 Task: Forward email as attachment with the signature Jack Davis with the subject Thank you for your support from softage.8@softage.net to softage.3@softage.net and softage.4@softage.net with BCC to softage.5@softage.net with the message Please let me know if there are any concerns with the project budget management.
Action: Mouse moved to (392, 695)
Screenshot: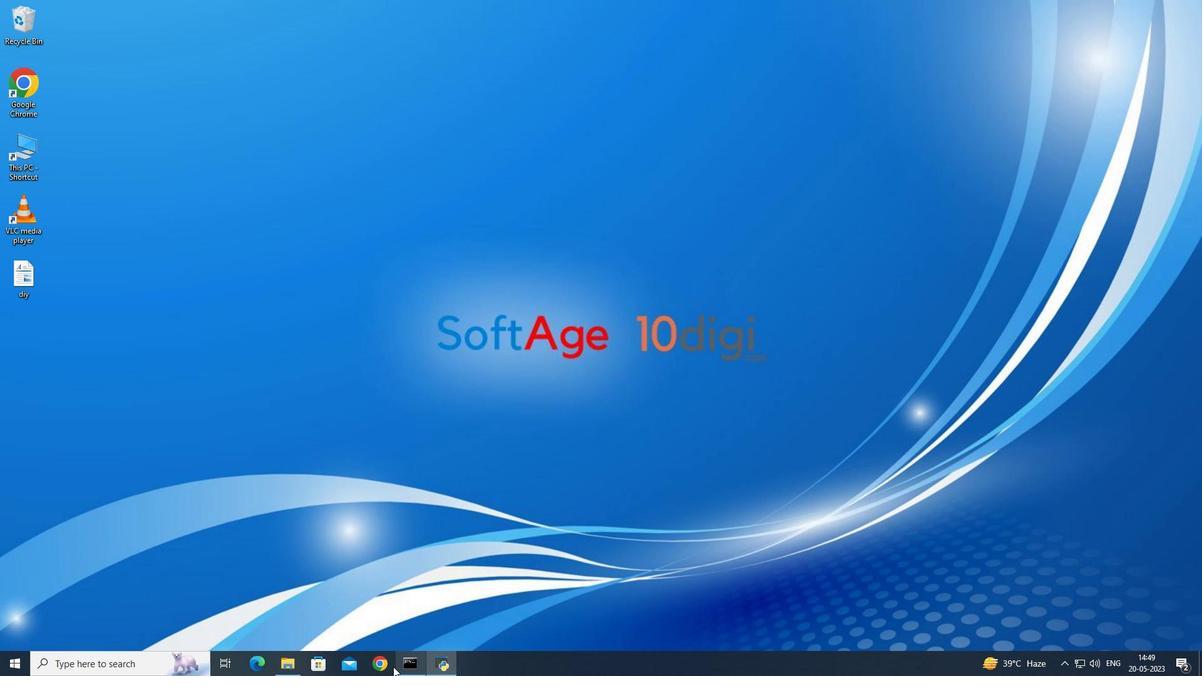 
Action: Mouse pressed left at (392, 695)
Screenshot: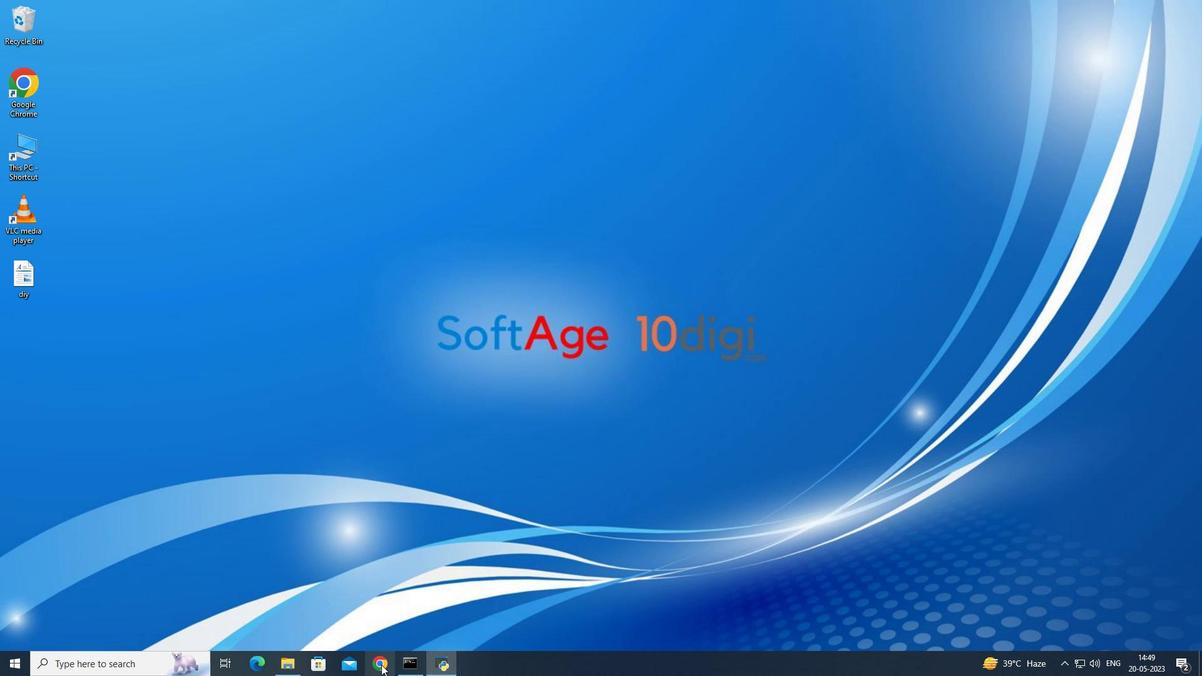 
Action: Mouse moved to (179, 40)
Screenshot: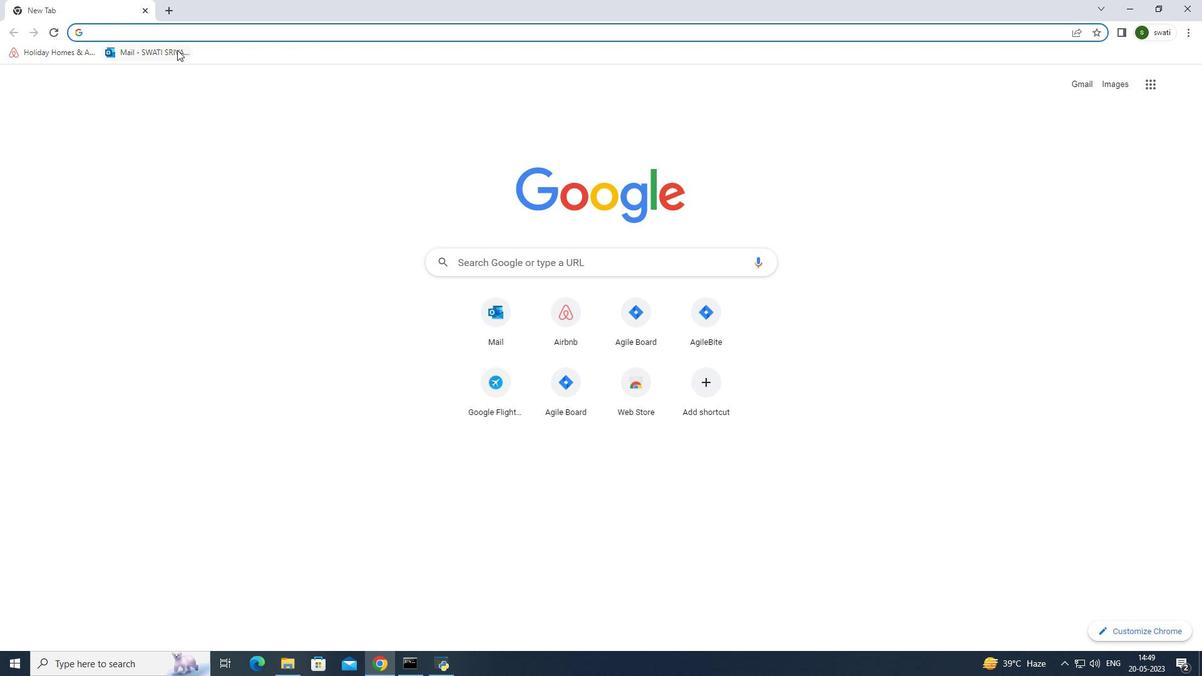 
Action: Mouse pressed left at (179, 40)
Screenshot: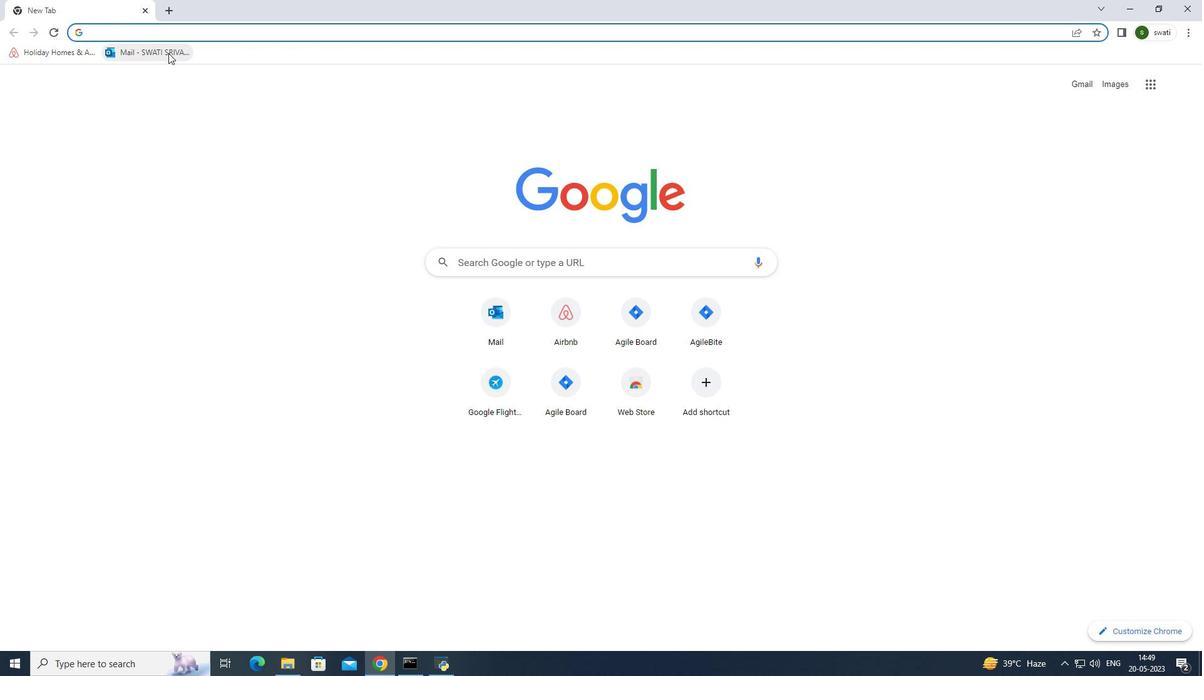
Action: Mouse moved to (263, 180)
Screenshot: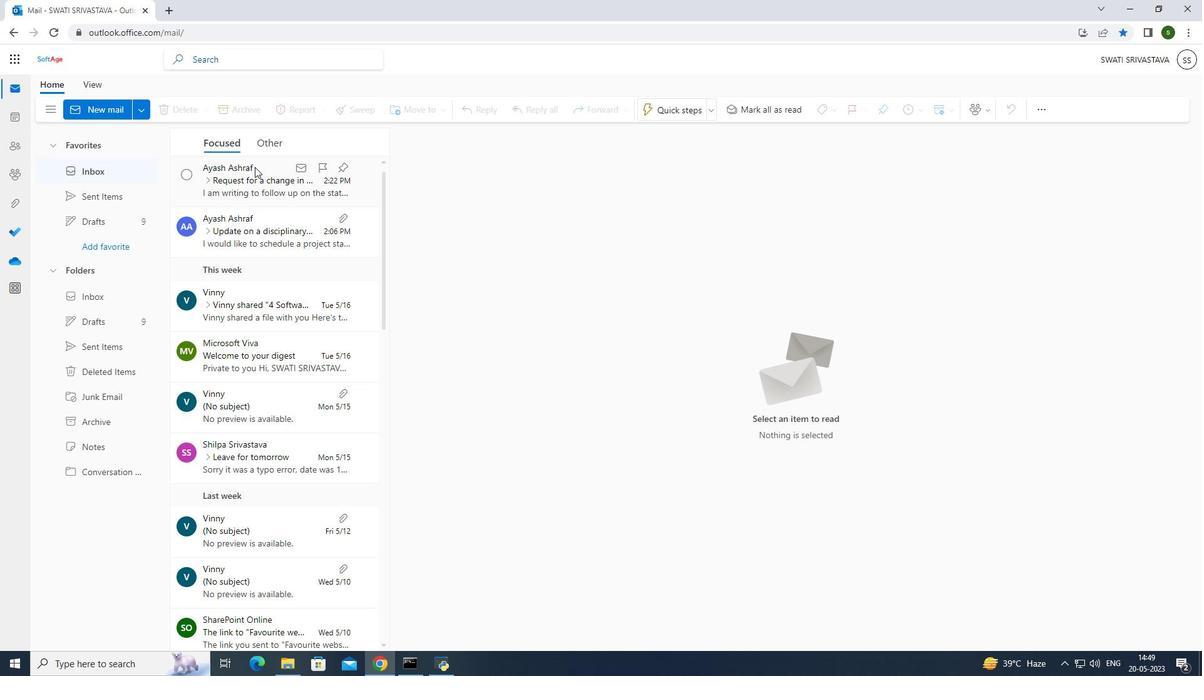 
Action: Mouse pressed left at (263, 180)
Screenshot: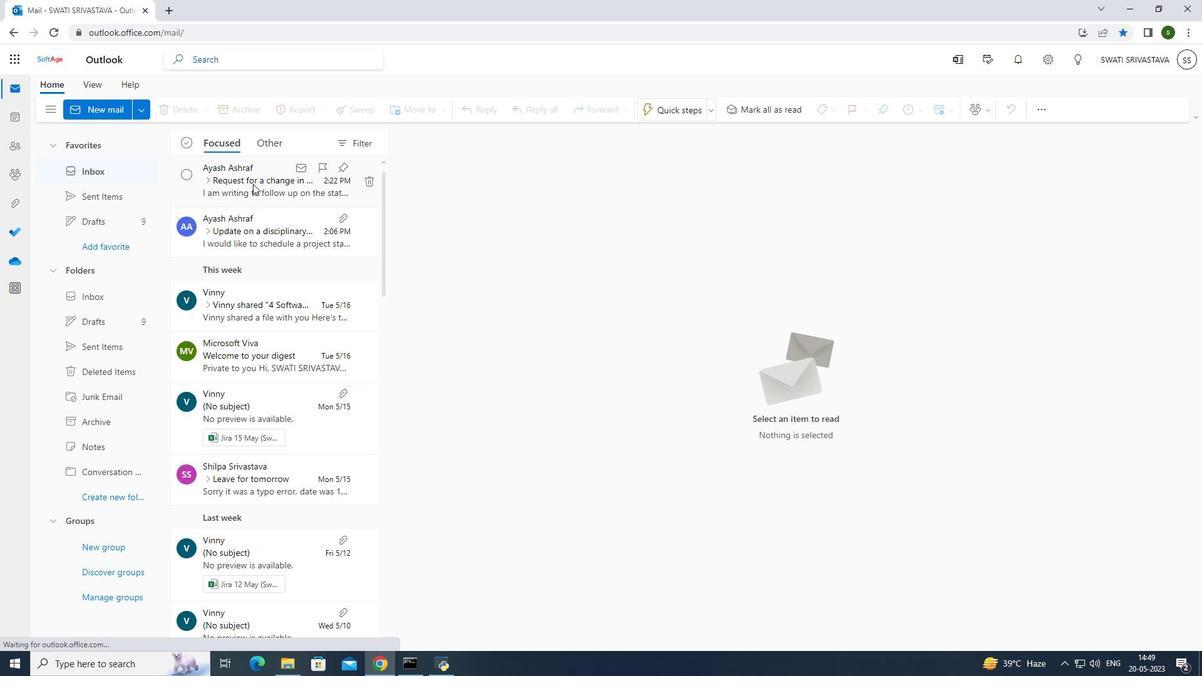 
Action: Mouse moved to (643, 98)
Screenshot: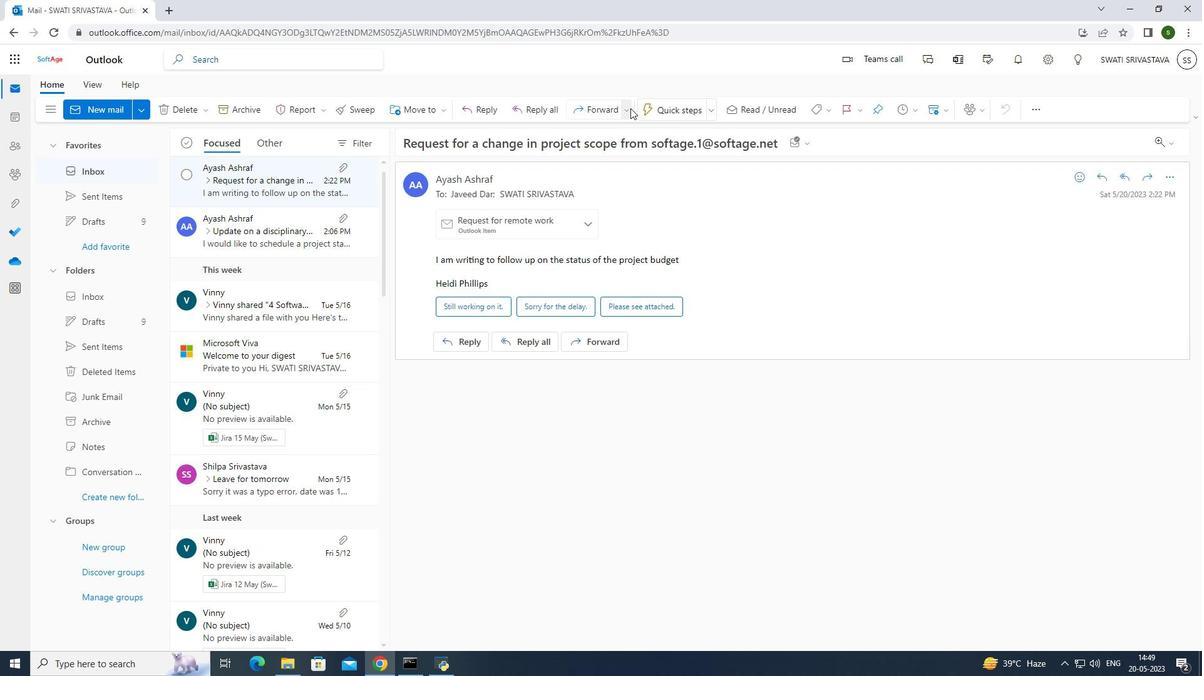 
Action: Mouse pressed left at (643, 98)
Screenshot: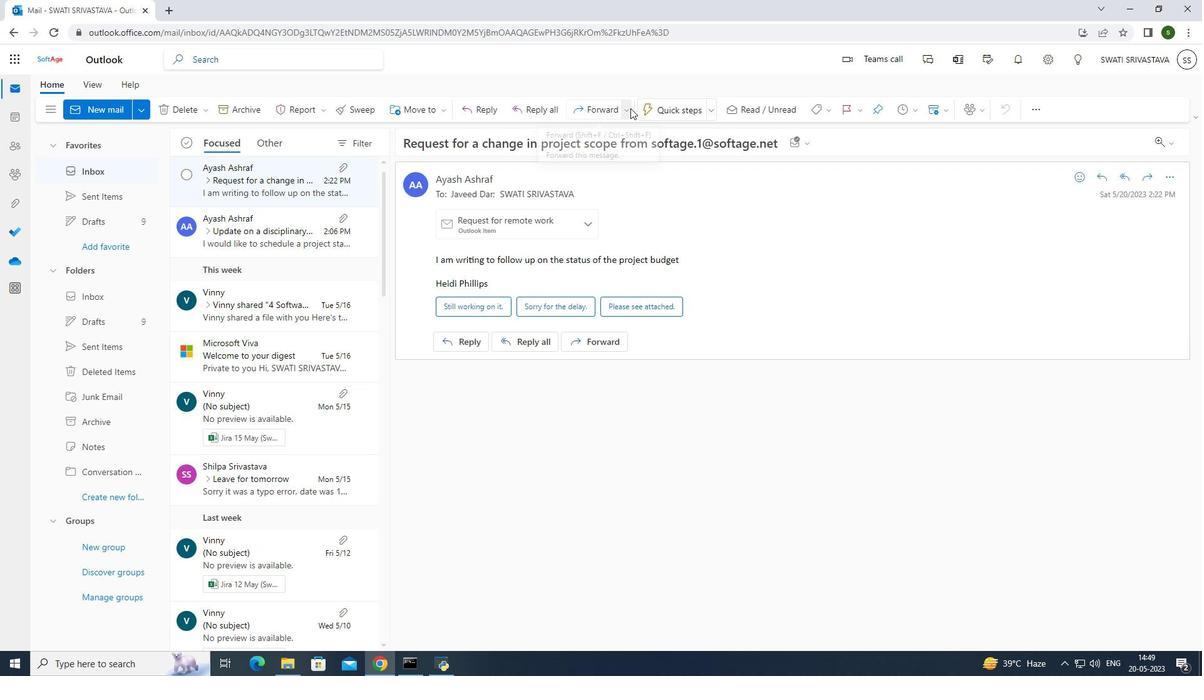 
Action: Mouse moved to (630, 151)
Screenshot: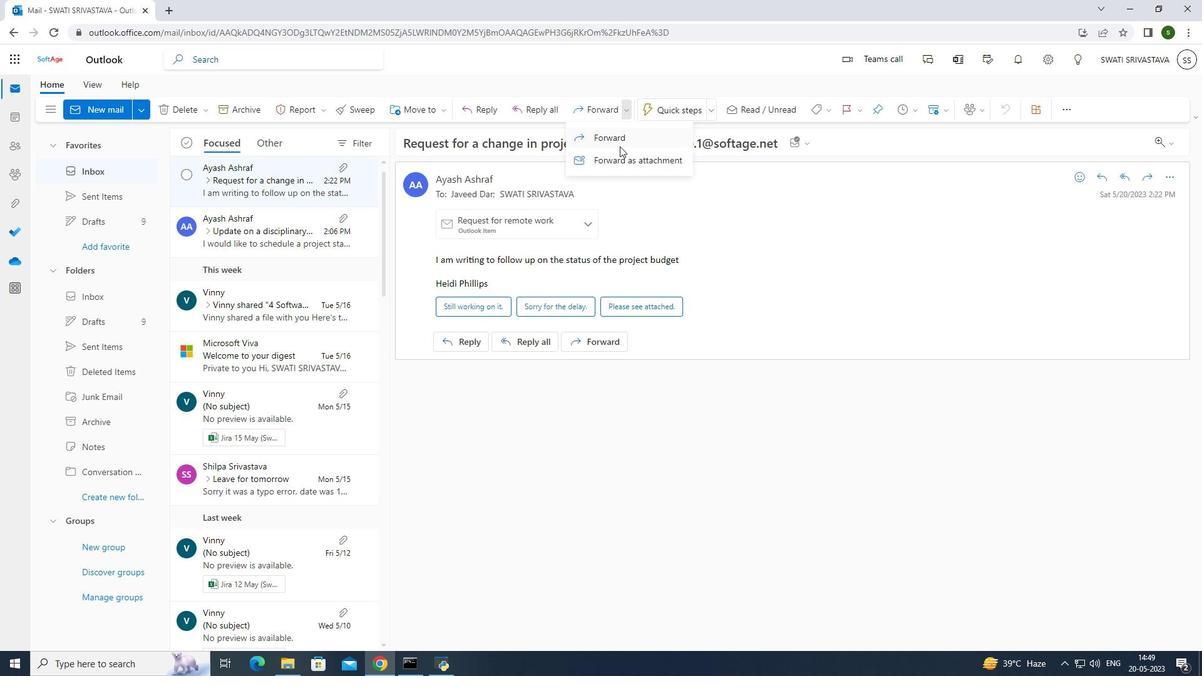 
Action: Mouse pressed left at (630, 151)
Screenshot: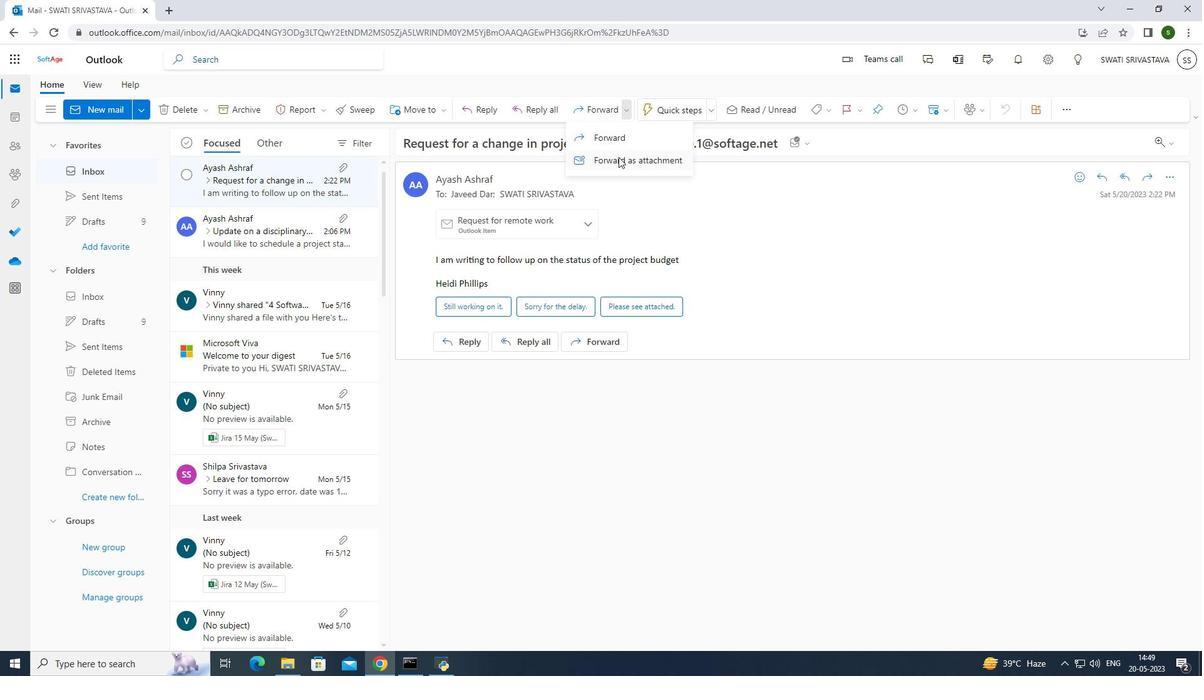 
Action: Mouse moved to (465, 346)
Screenshot: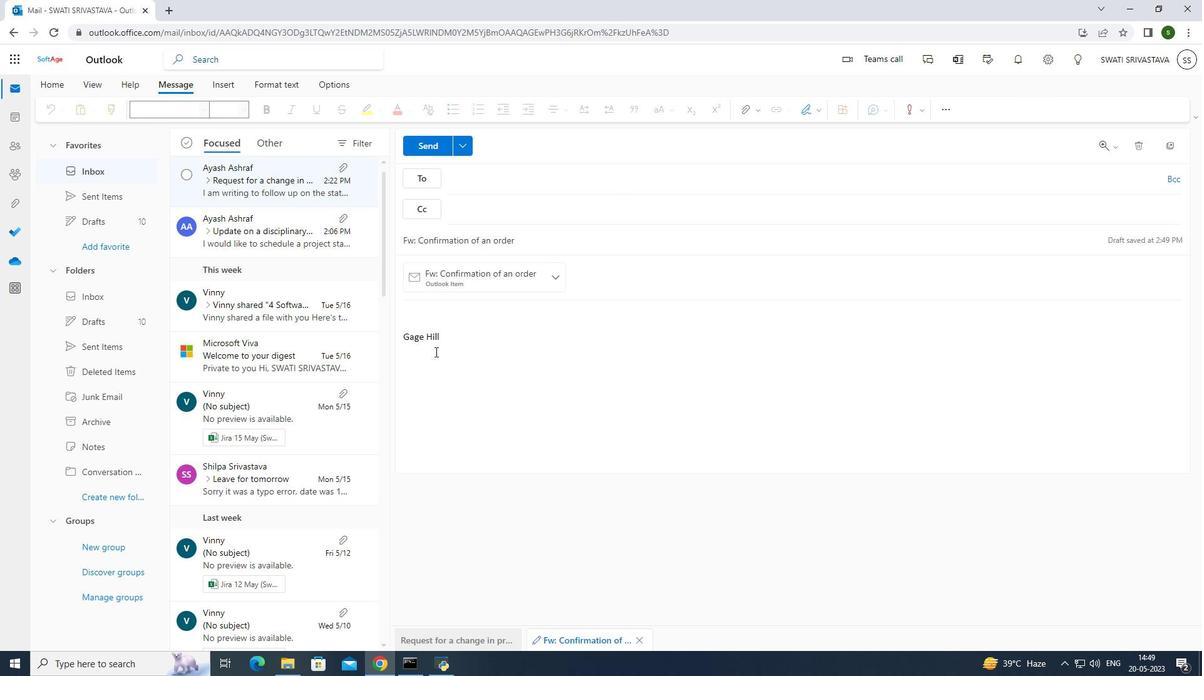 
Action: Mouse pressed left at (465, 346)
Screenshot: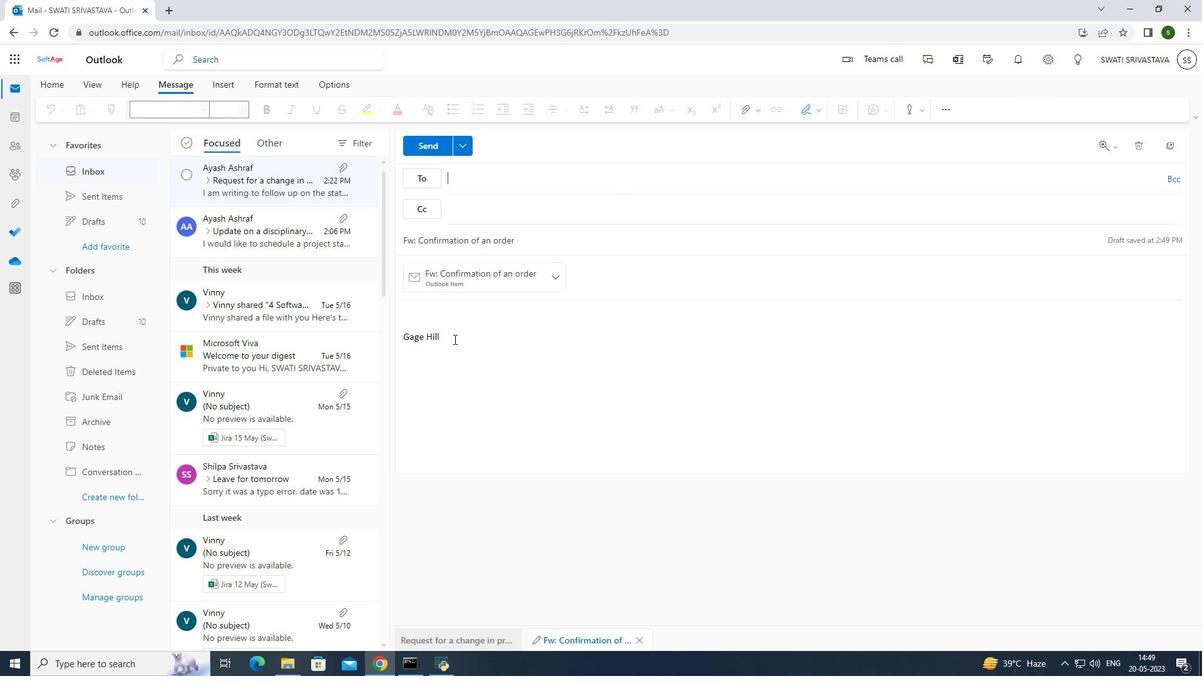 
Action: Mouse moved to (408, 337)
Screenshot: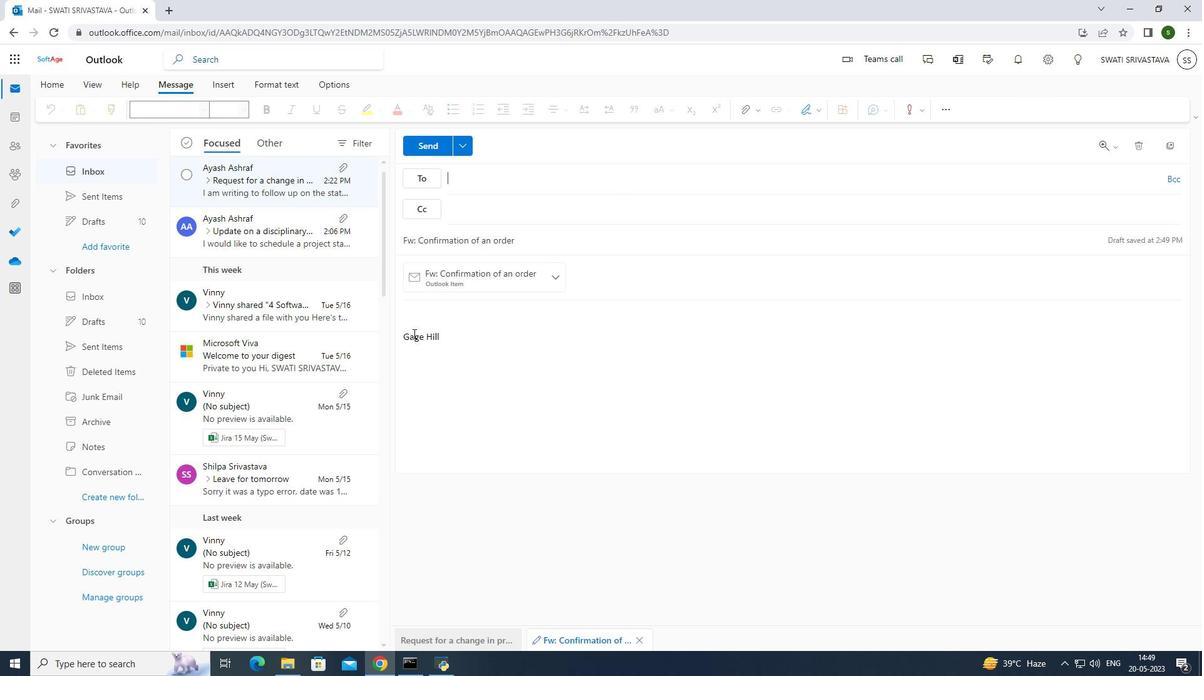 
Action: Key pressed <Key.delete>
Screenshot: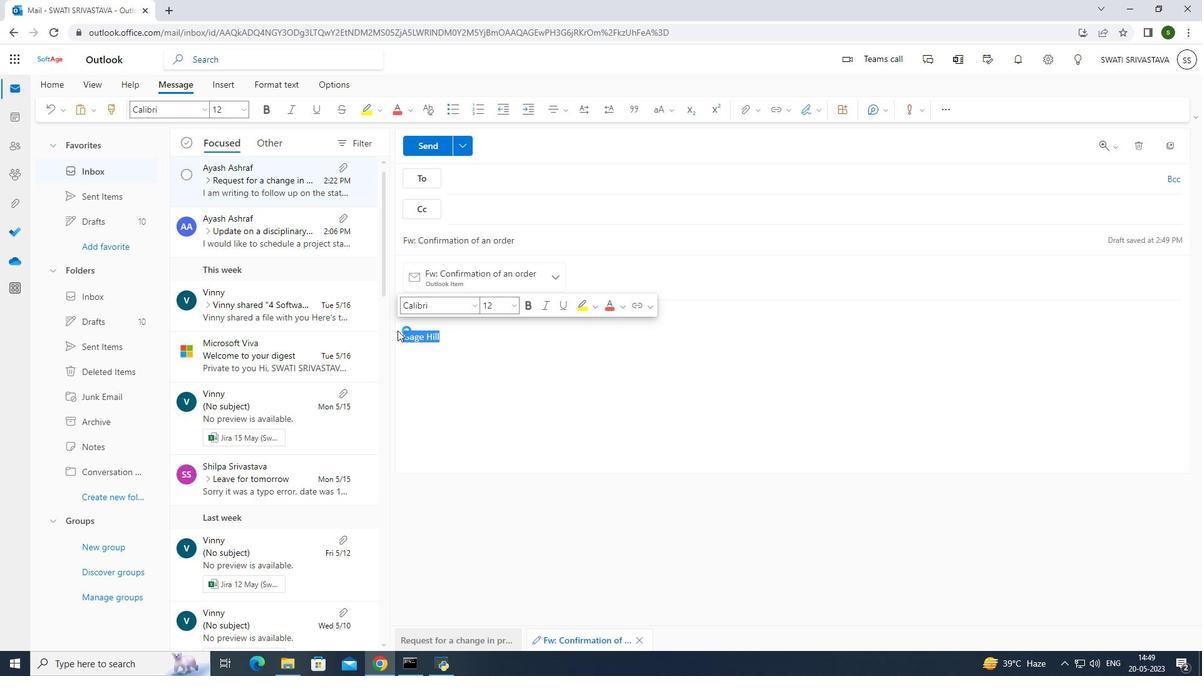 
Action: Mouse moved to (820, 96)
Screenshot: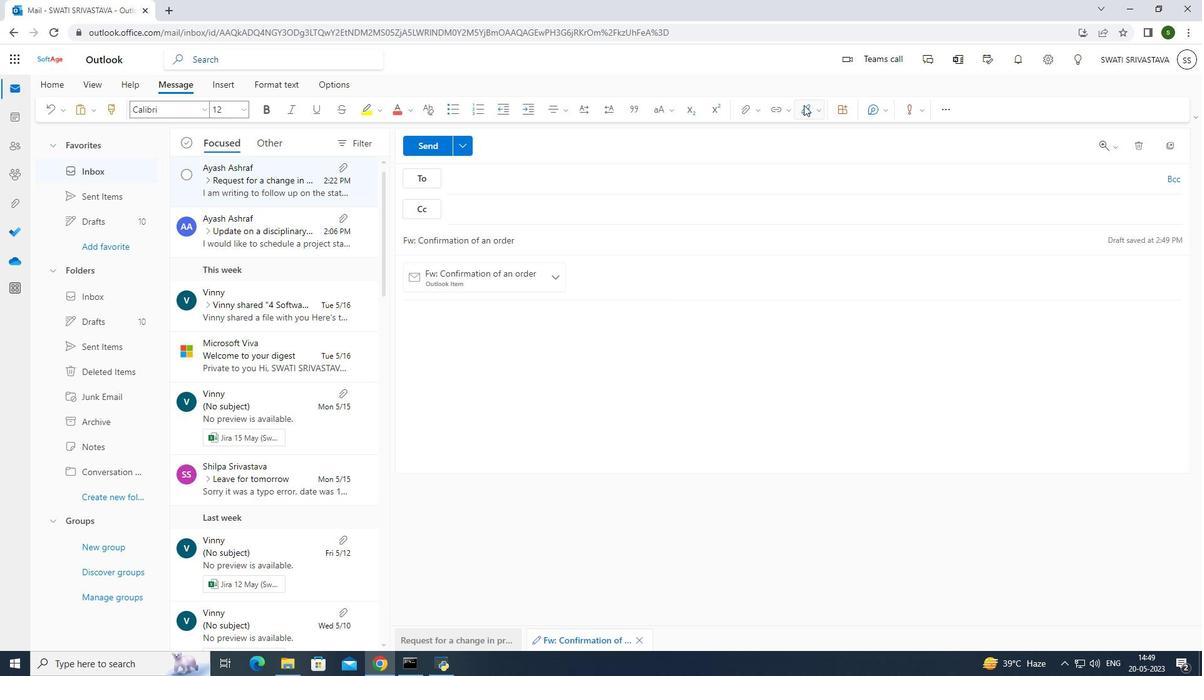 
Action: Mouse pressed left at (820, 96)
Screenshot: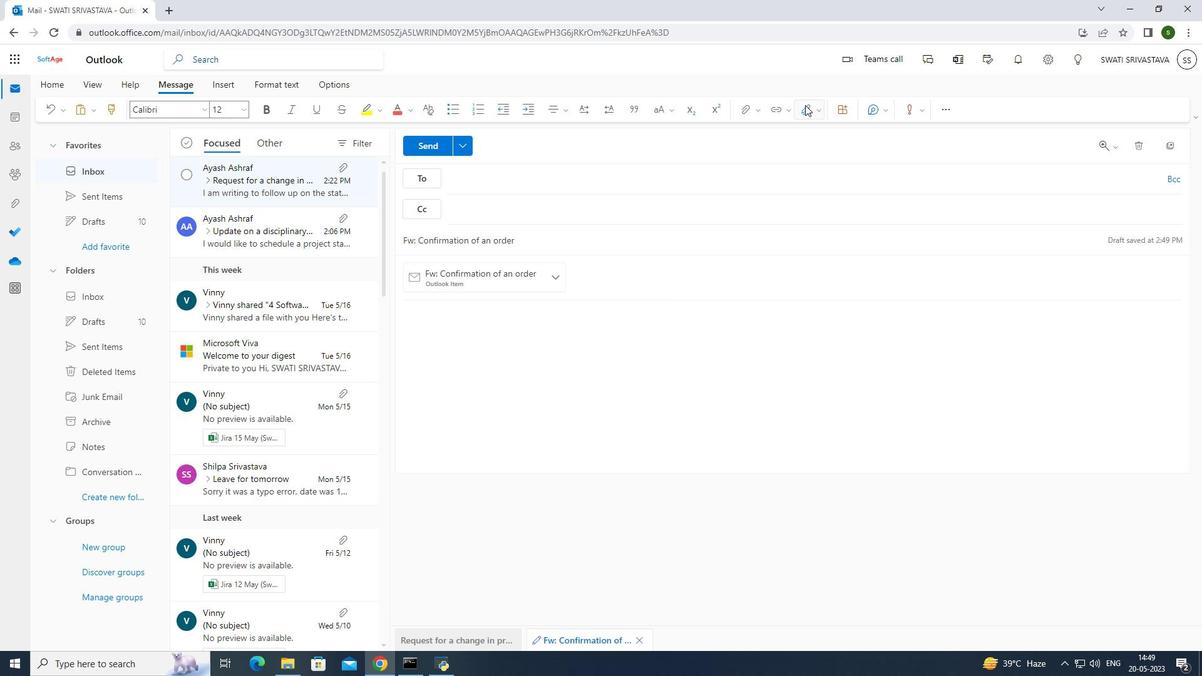 
Action: Mouse moved to (814, 211)
Screenshot: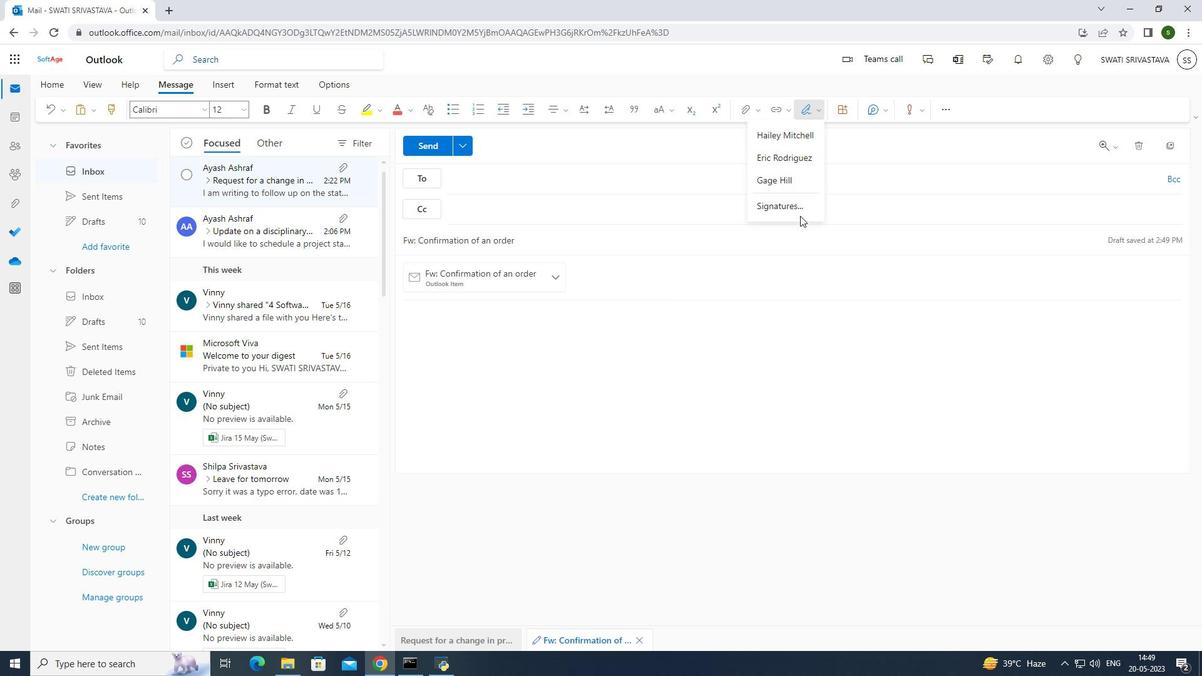 
Action: Mouse pressed left at (814, 211)
Screenshot: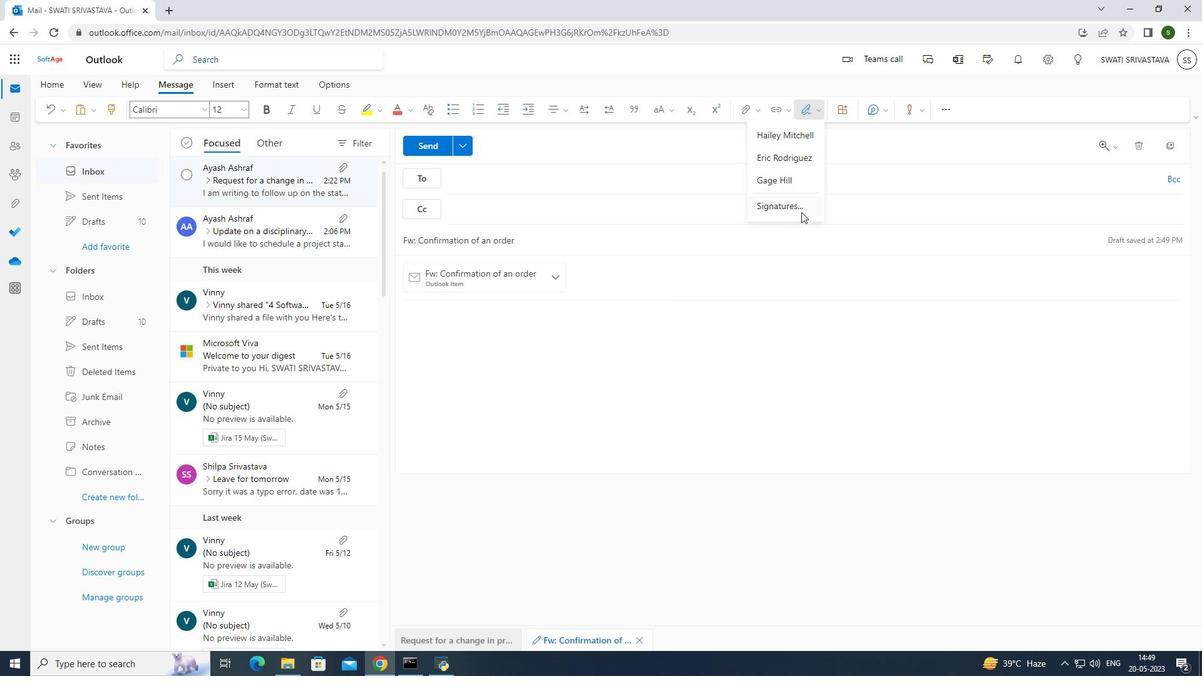 
Action: Mouse moved to (822, 206)
Screenshot: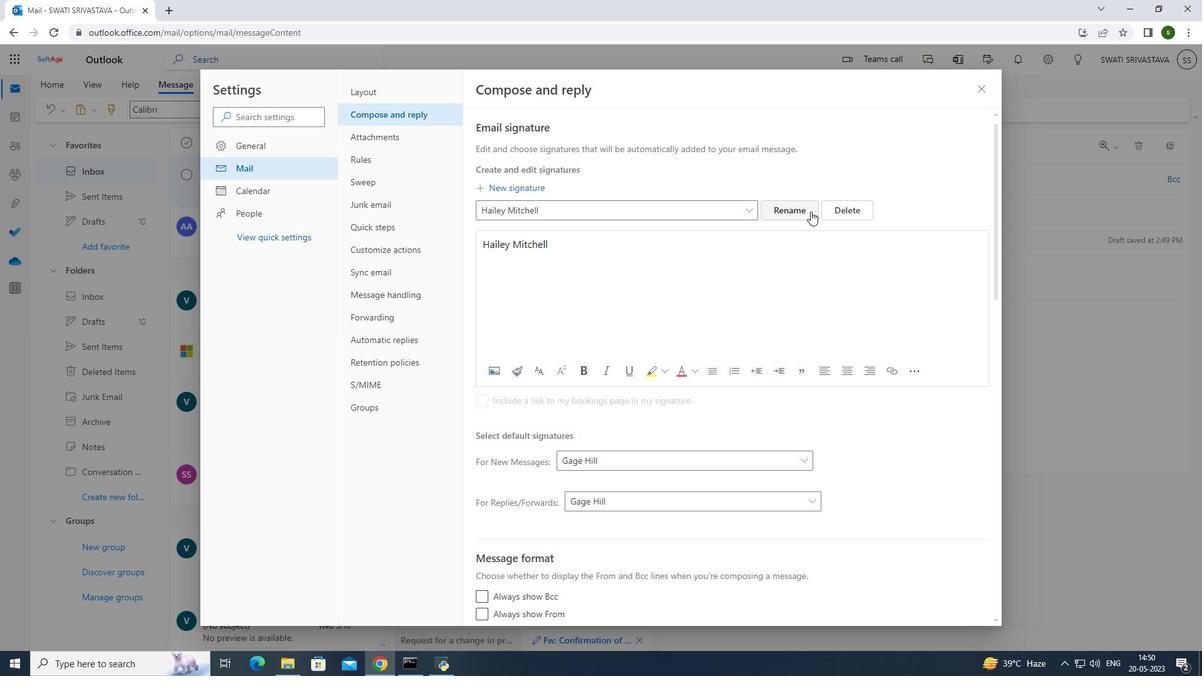 
Action: Mouse pressed left at (822, 206)
Screenshot: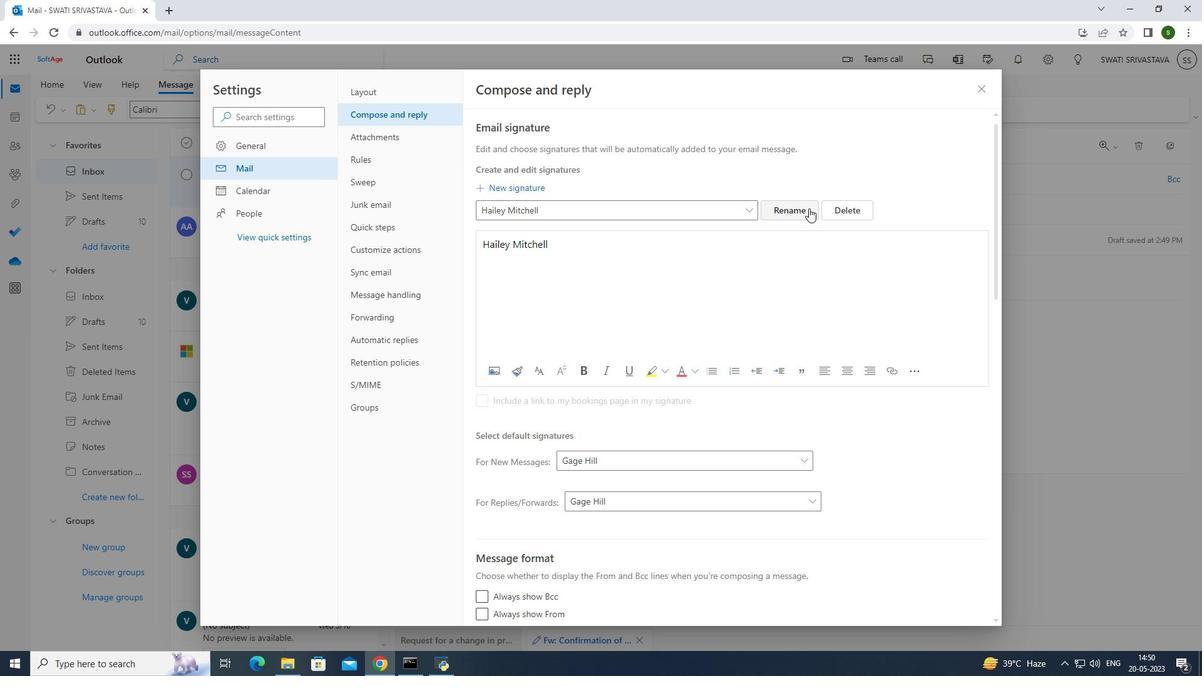 
Action: Mouse moved to (557, 206)
Screenshot: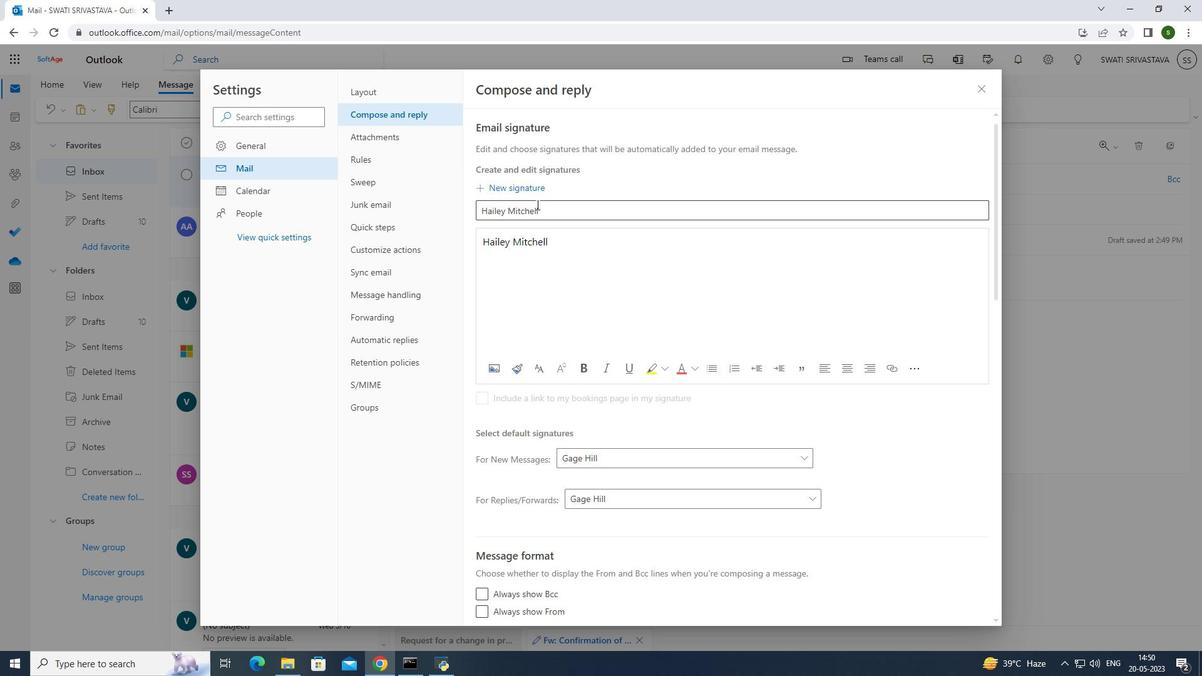 
Action: Mouse pressed left at (557, 206)
Screenshot: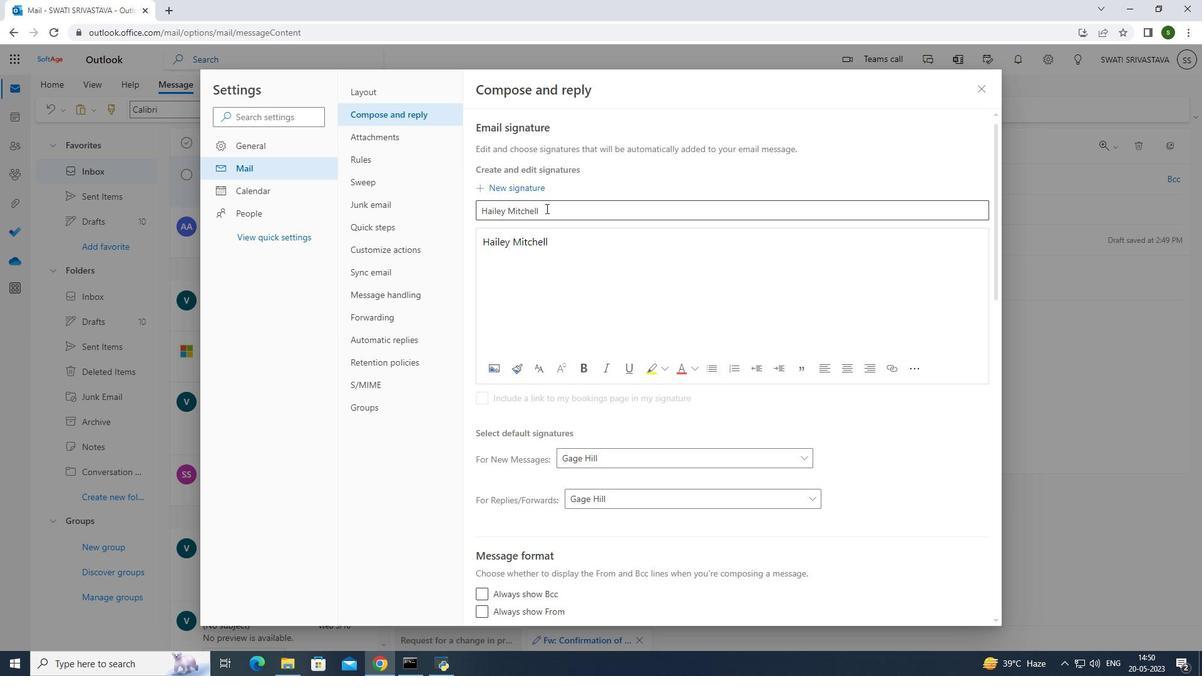 
Action: Mouse moved to (485, 207)
Screenshot: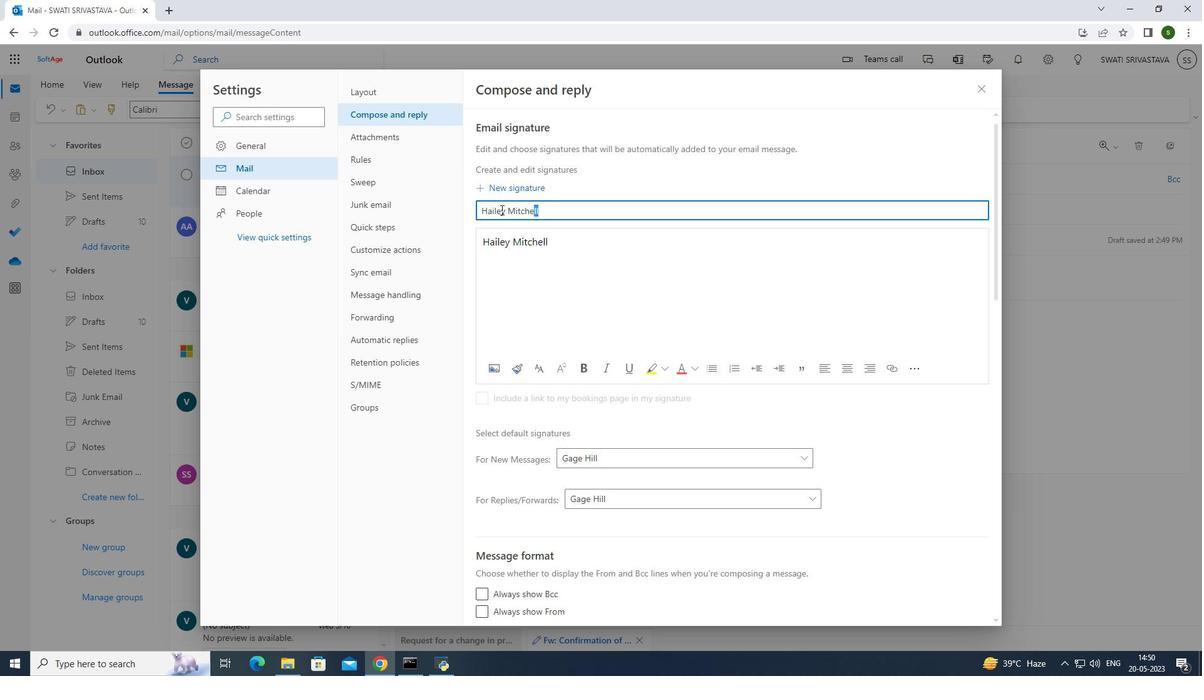 
Action: Key pressed <Key.caps_lock>J<Key.caps_lock>ack<Key.space><Key.caps_lock>D<Key.caps_lock>avis
Screenshot: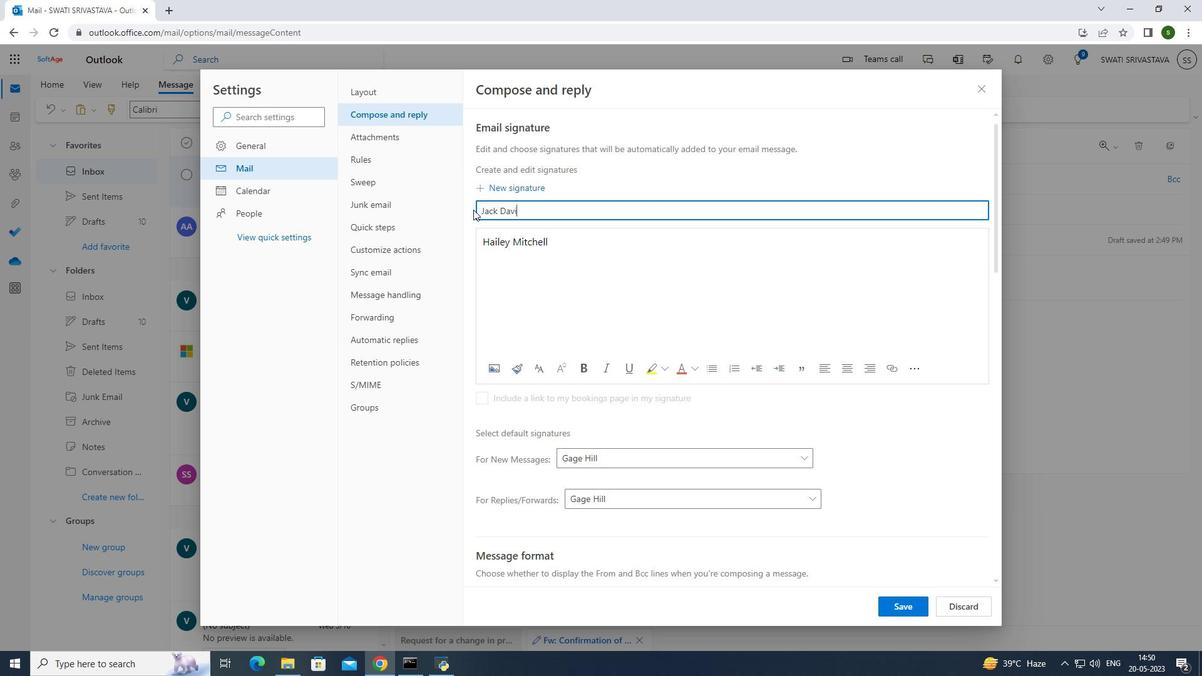 
Action: Mouse moved to (568, 236)
Screenshot: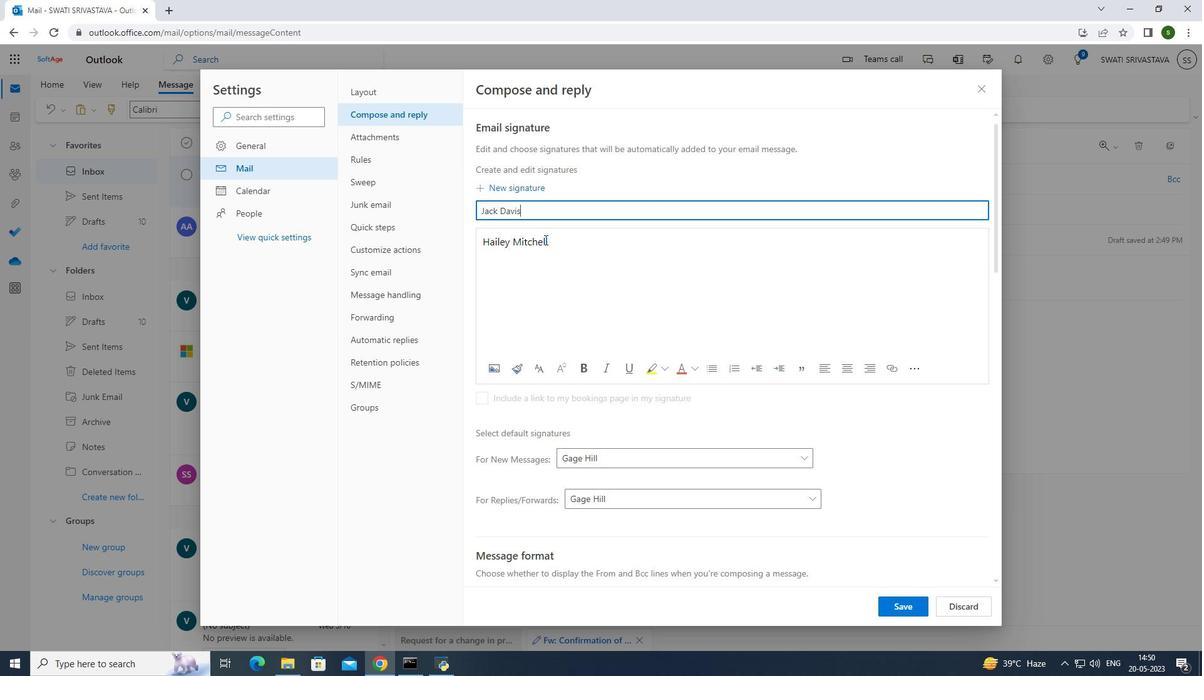 
Action: Mouse pressed left at (568, 236)
Screenshot: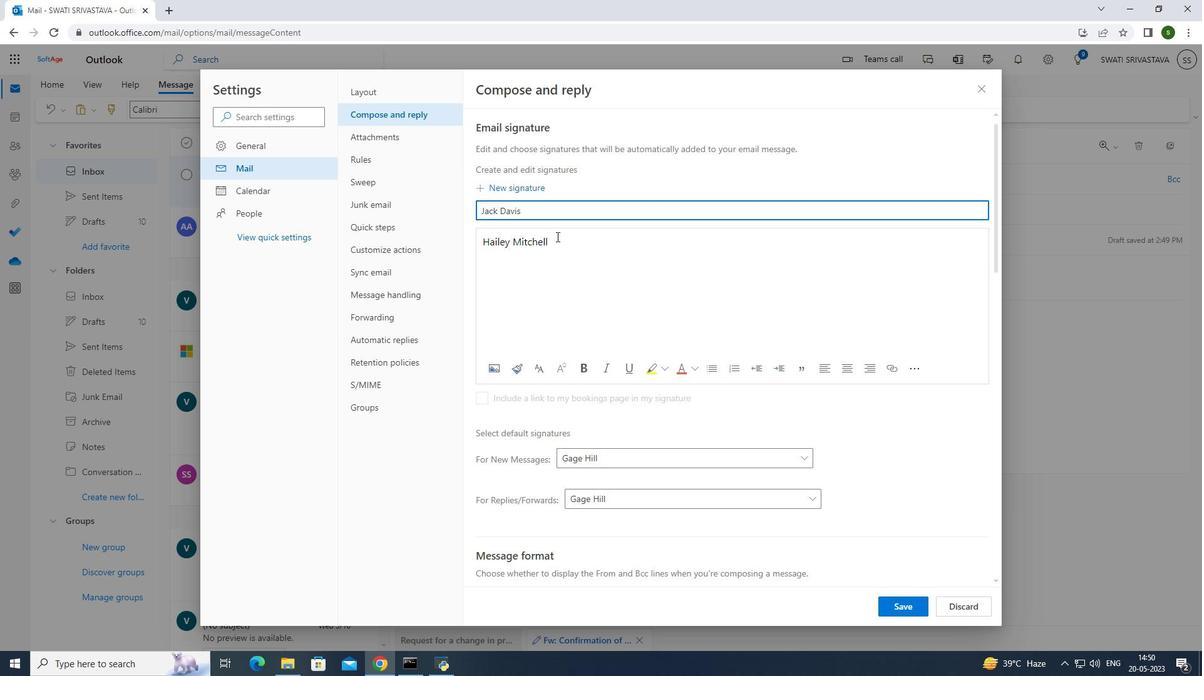 
Action: Mouse moved to (485, 245)
Screenshot: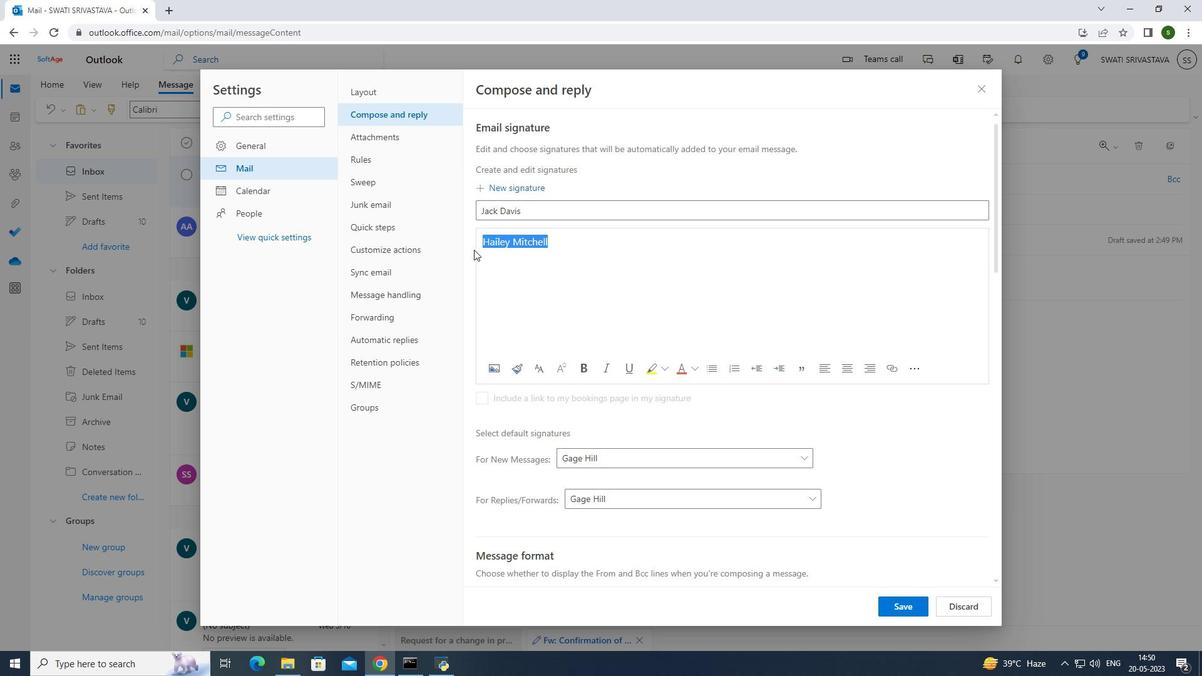 
Action: Key pressed <Key.caps_lock>J<Key.caps_lock>ack<Key.space><Key.caps_lock>D<Key.caps_lock>avis
Screenshot: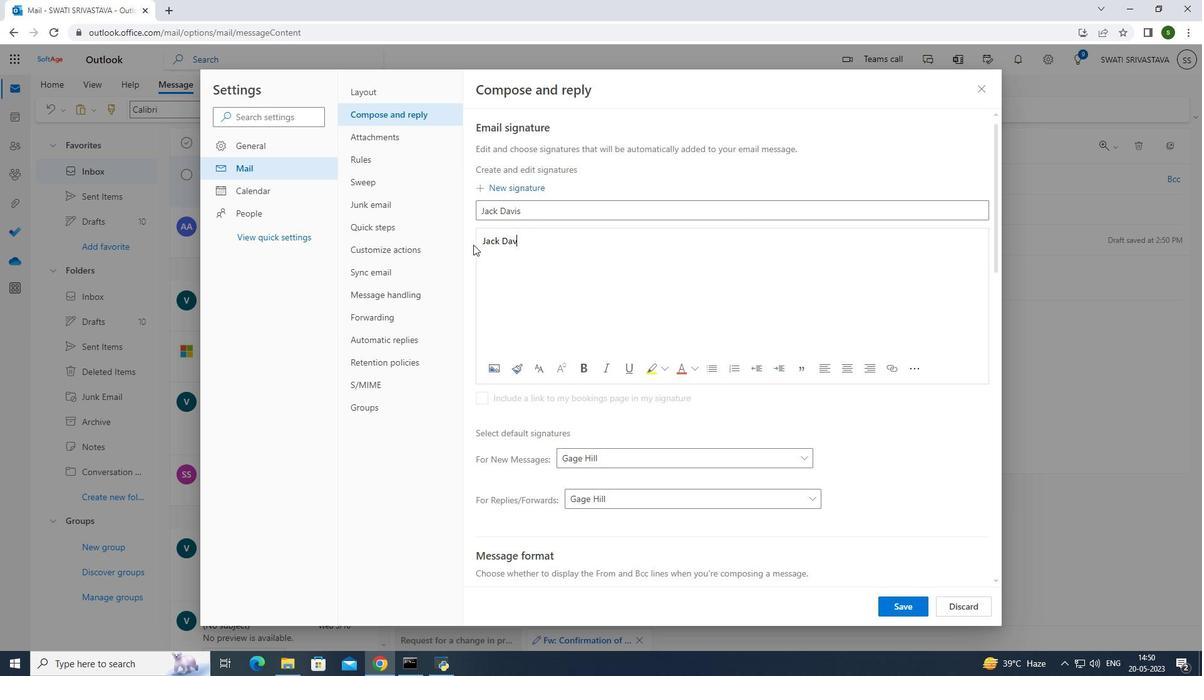 
Action: Mouse moved to (506, 235)
Screenshot: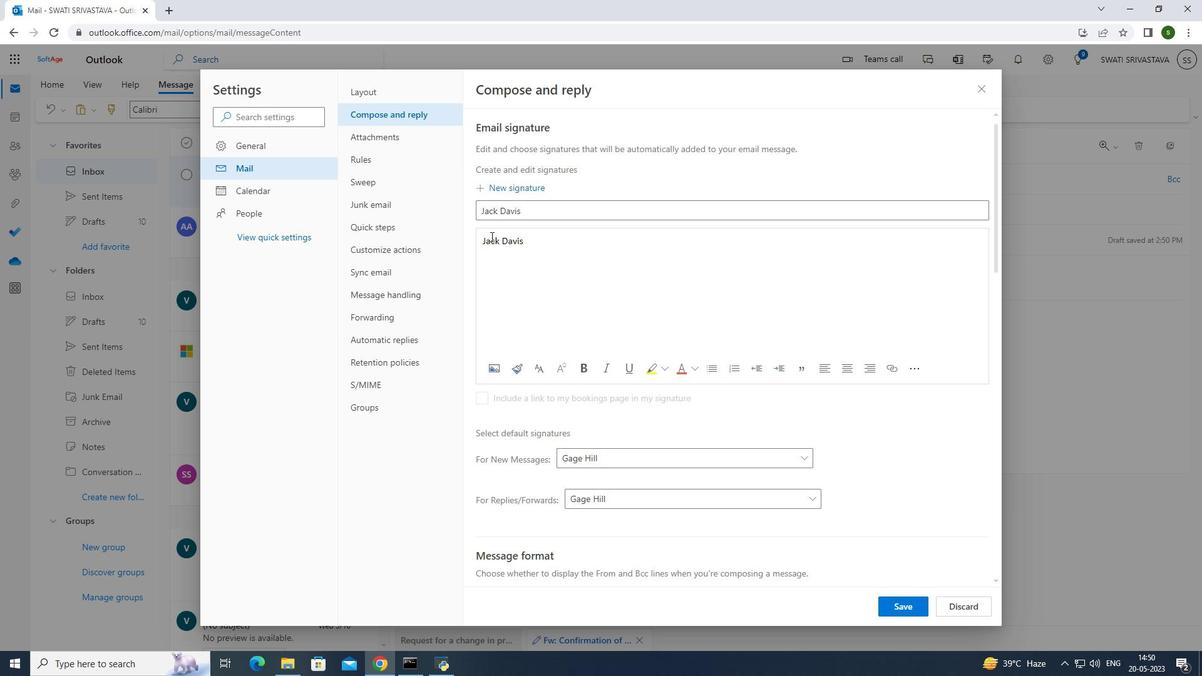 
Action: Mouse pressed left at (506, 235)
Screenshot: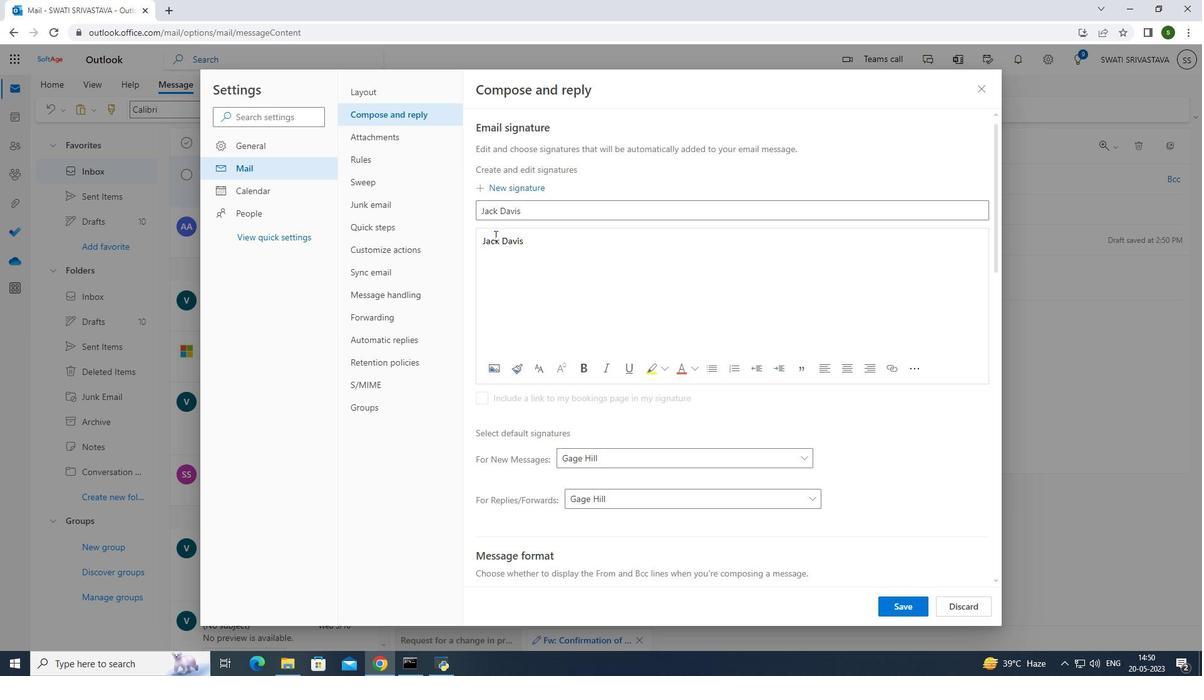 
Action: Mouse moved to (493, 237)
Screenshot: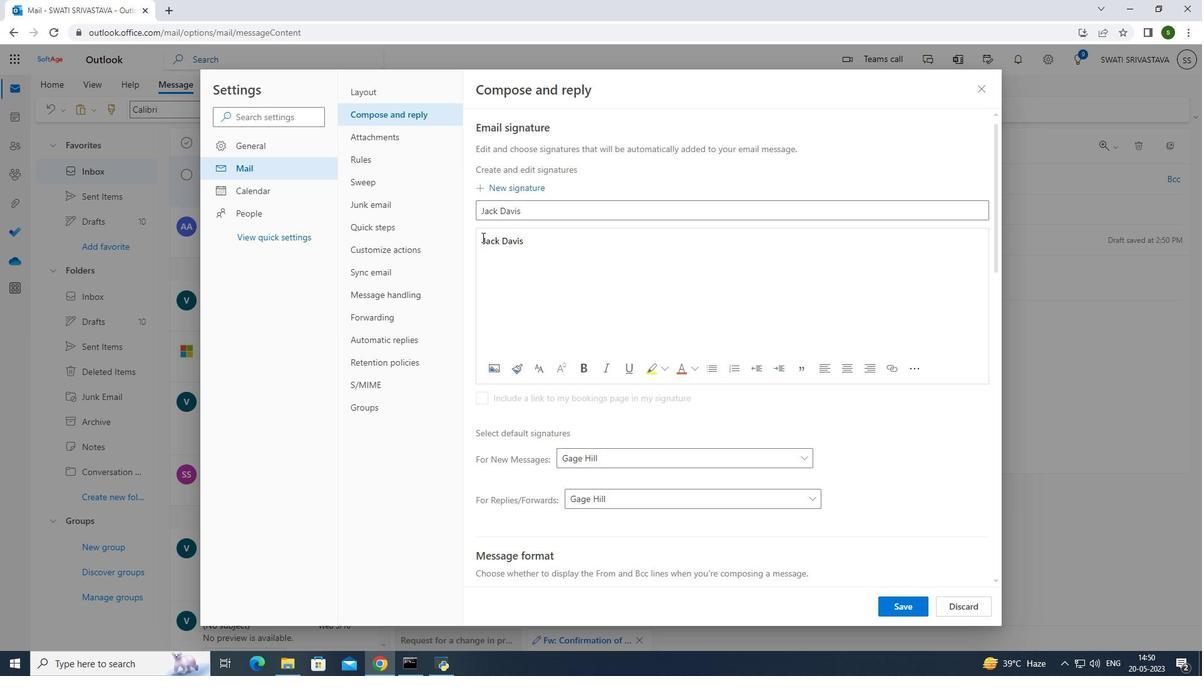 
Action: Mouse pressed left at (493, 237)
Screenshot: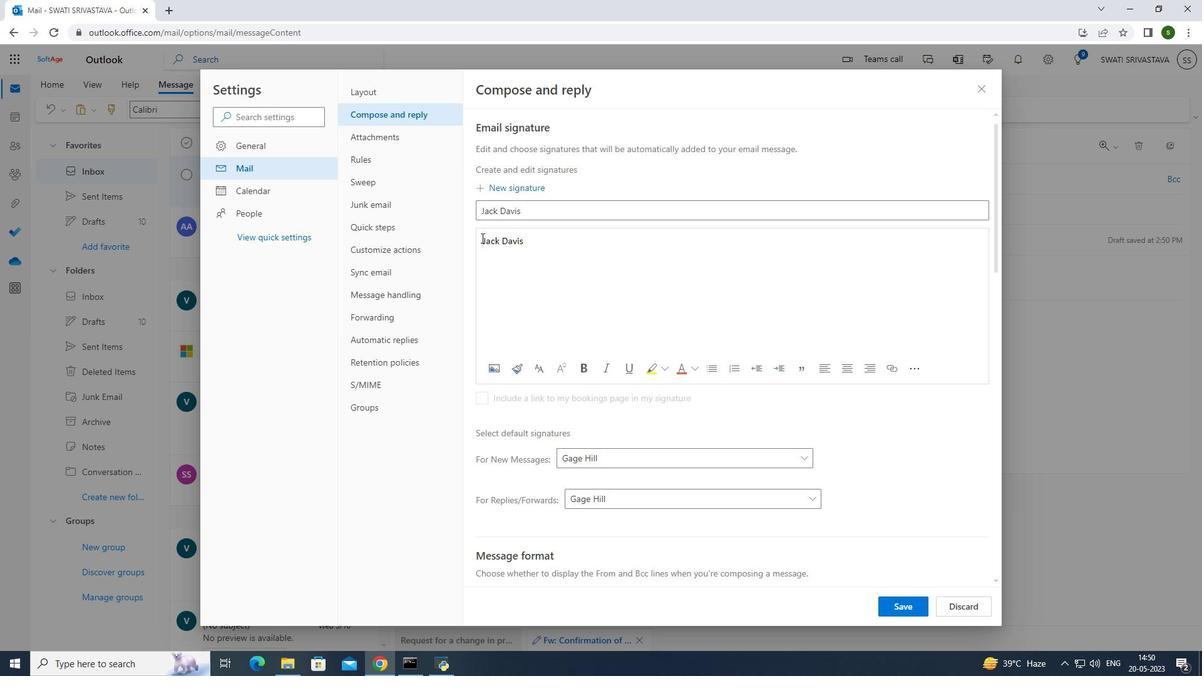 
Action: Mouse moved to (506, 232)
Screenshot: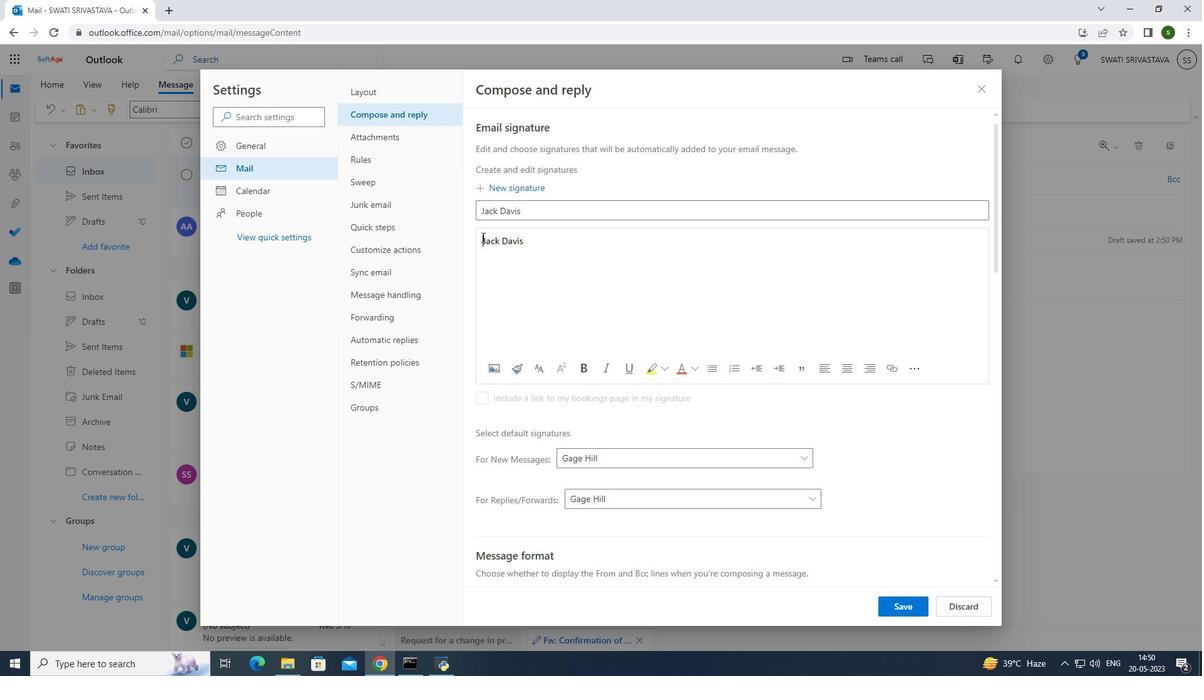 
Action: Key pressed <Key.caps_lock>T<Key.caps_lock>hanks<Key.space><Key.shift_r>&<Key.space><Key.caps_lock>R<Key.caps_lock>egards<Key.enter>
Screenshot: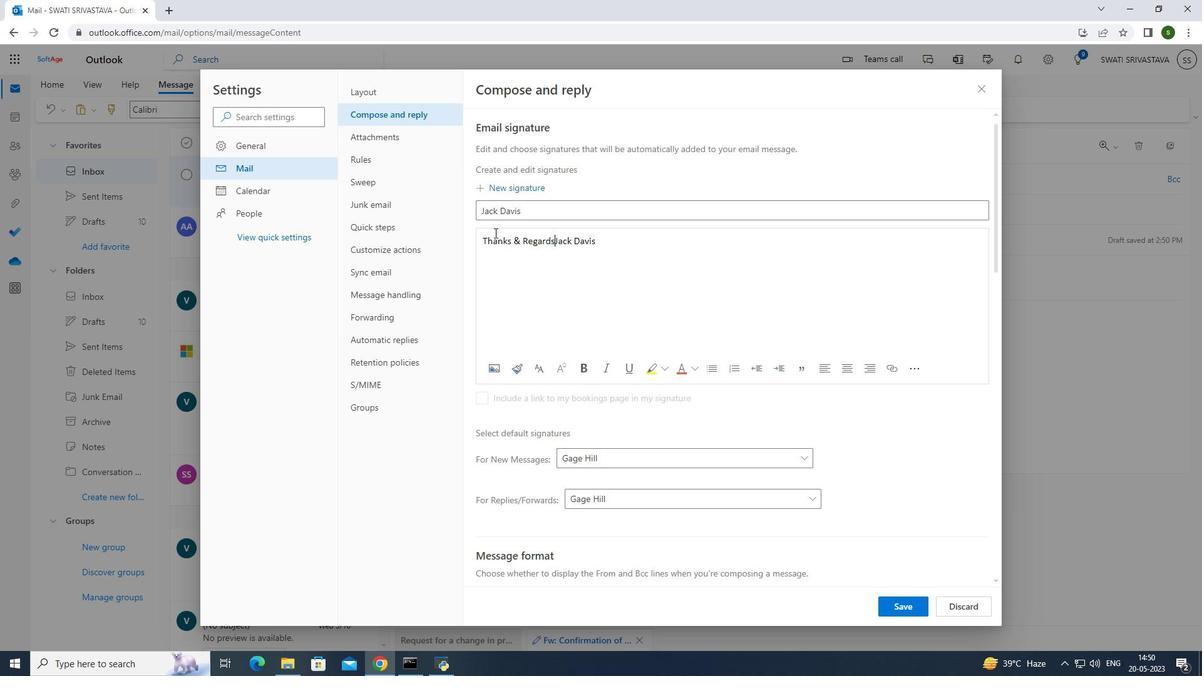 
Action: Mouse moved to (909, 627)
Screenshot: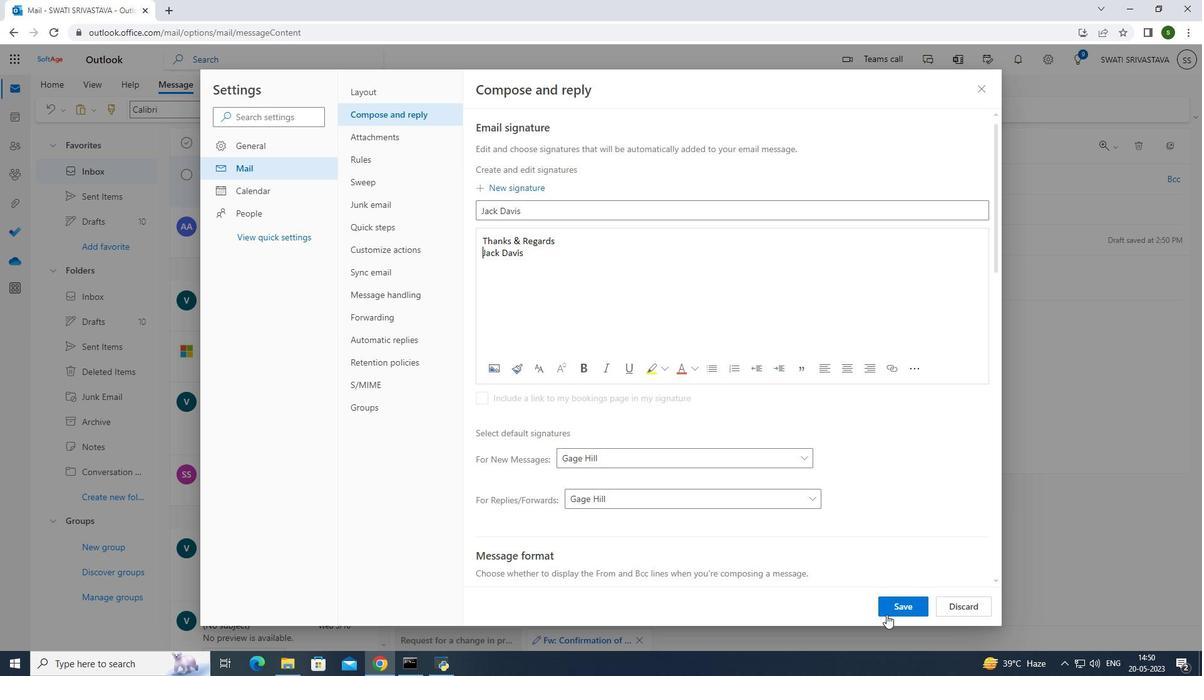 
Action: Mouse pressed left at (909, 627)
Screenshot: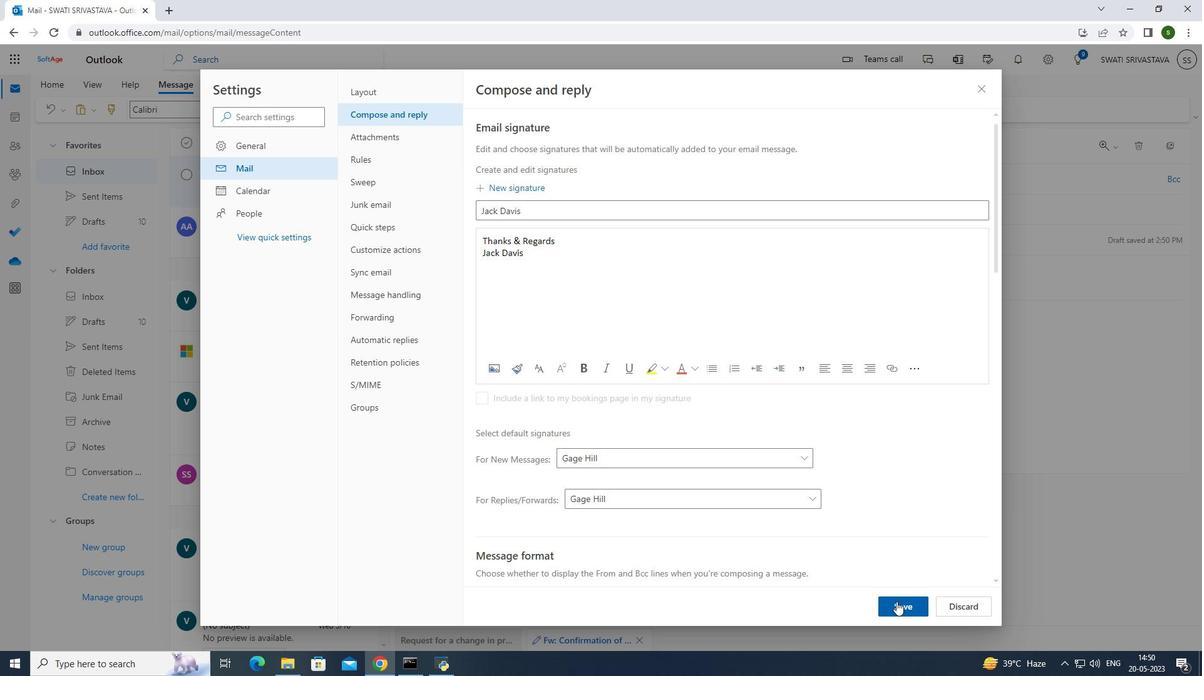 
Action: Mouse moved to (1002, 82)
Screenshot: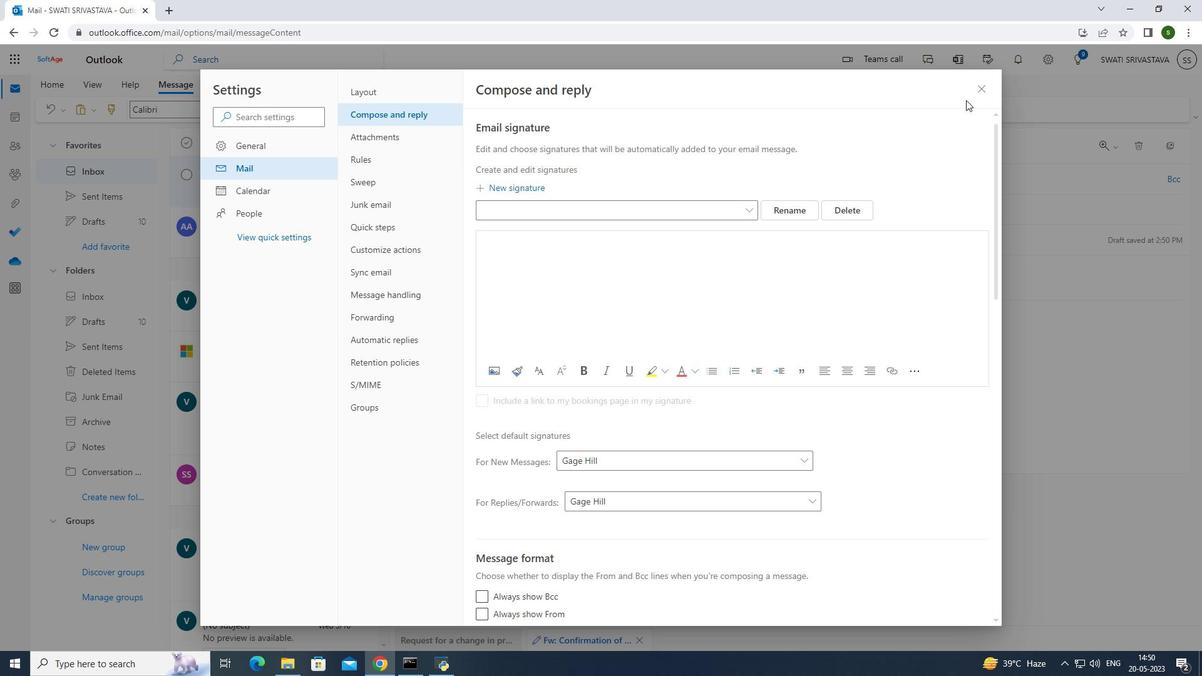 
Action: Mouse pressed left at (1002, 82)
Screenshot: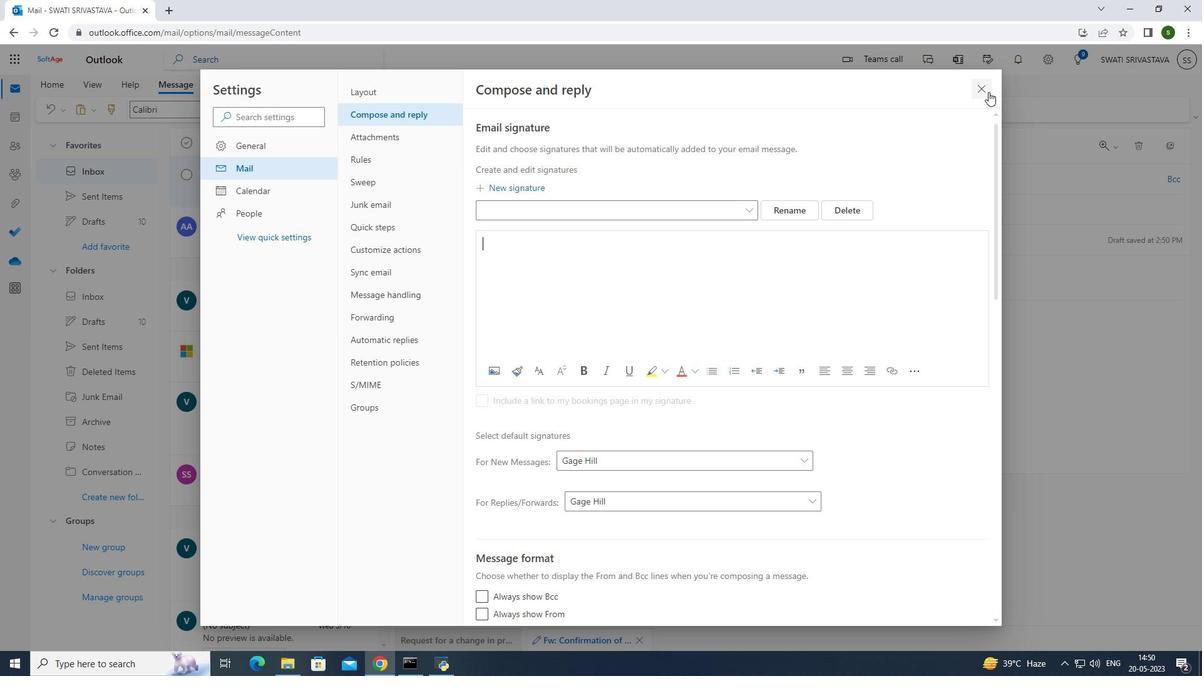 
Action: Mouse moved to (824, 98)
Screenshot: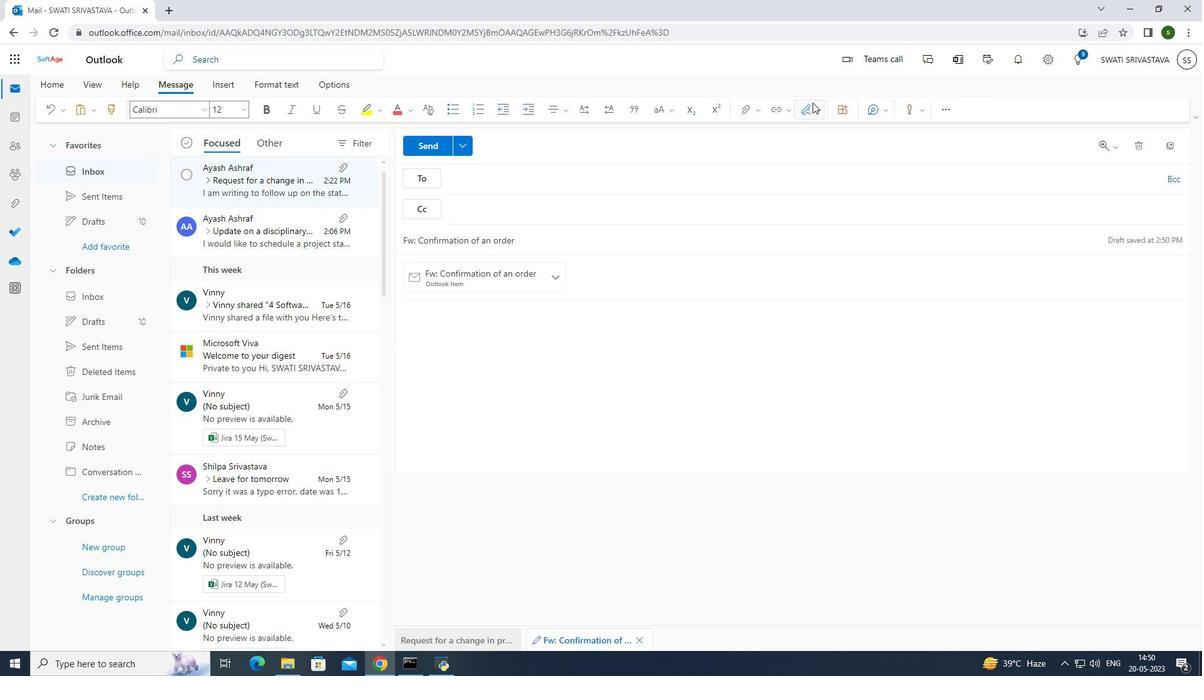 
Action: Mouse pressed left at (824, 98)
Screenshot: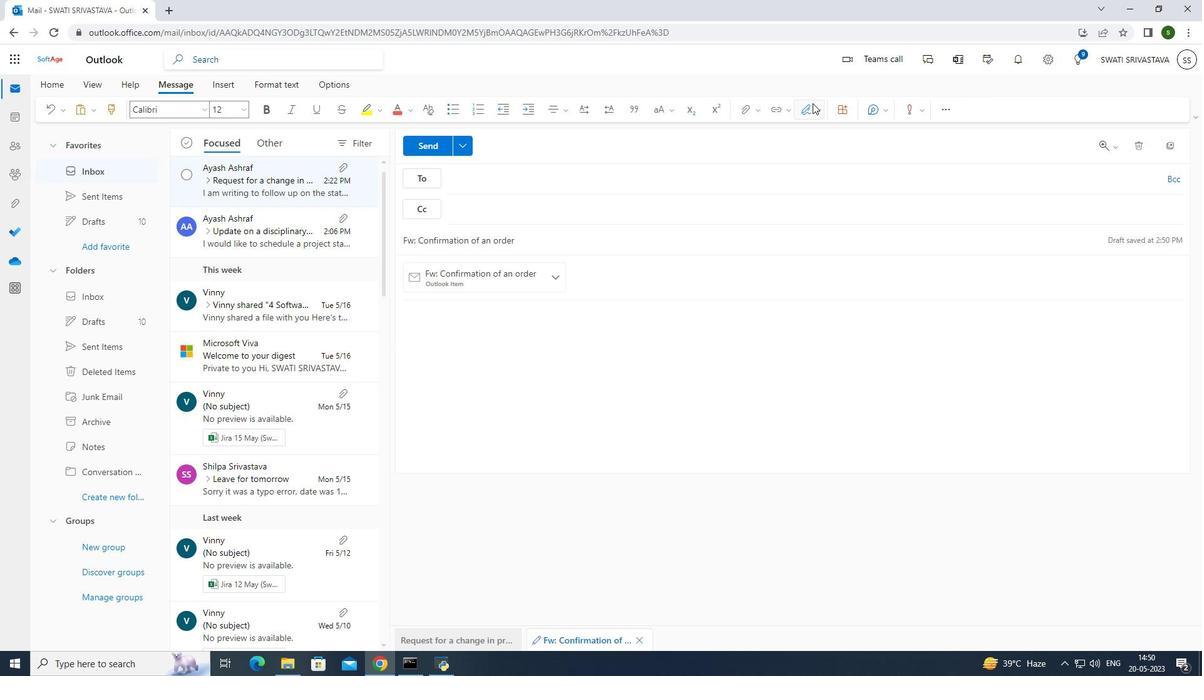 
Action: Mouse moved to (810, 179)
Screenshot: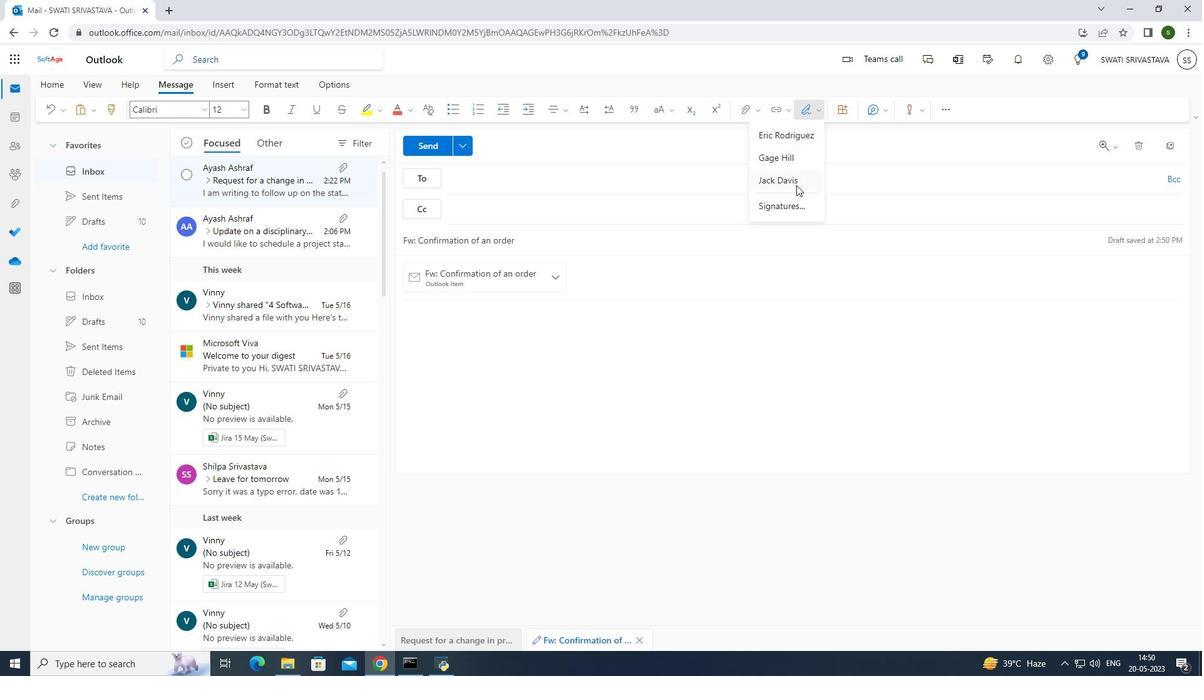 
Action: Mouse pressed left at (810, 179)
Screenshot: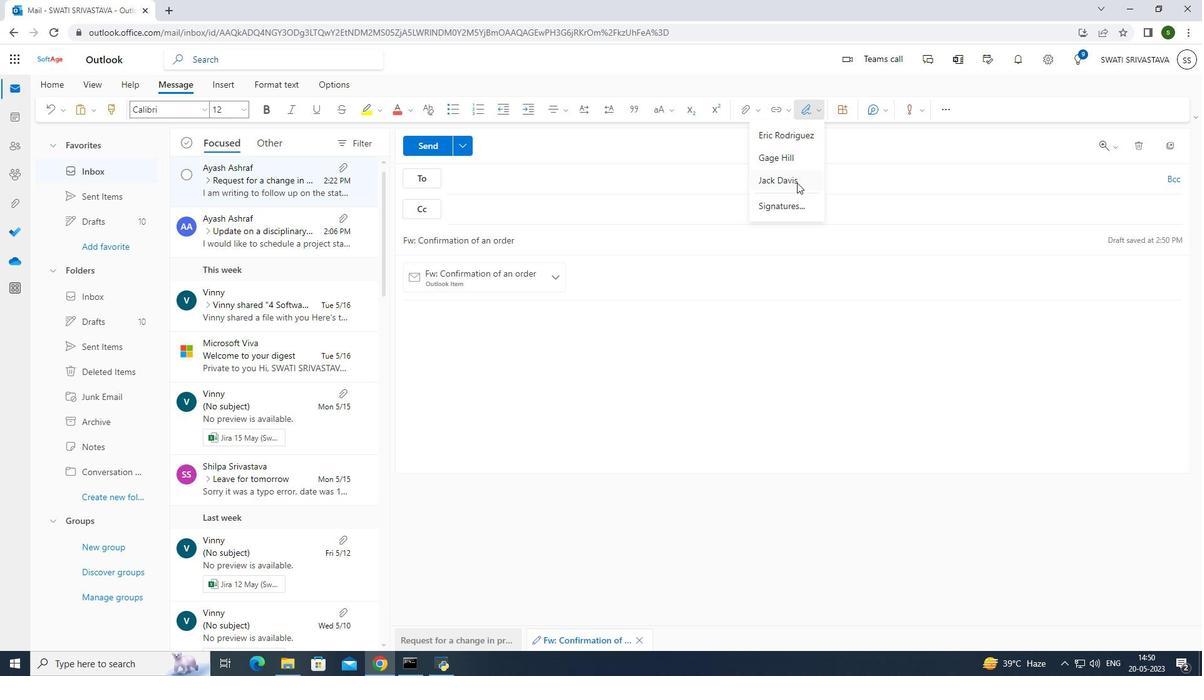 
Action: Mouse moved to (428, 332)
Screenshot: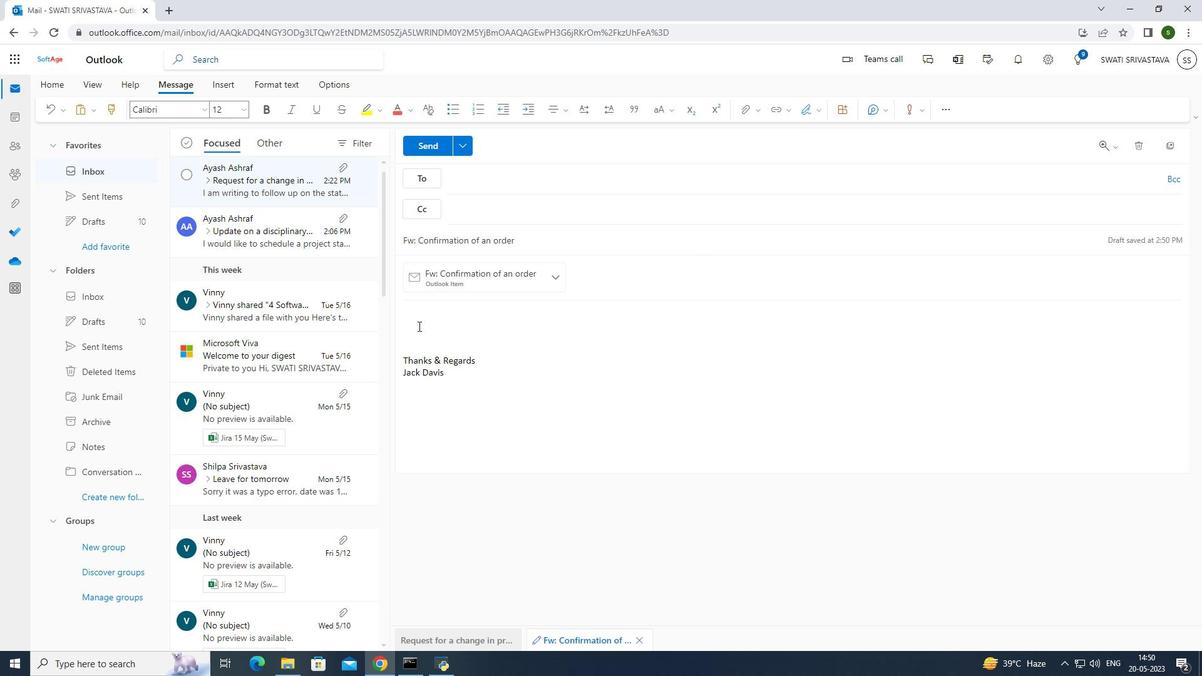 
Action: Key pressed <Key.backspace><Key.backspace><Key.backspace>sdf<Key.backspace><Key.backspace><Key.backspace><Key.backspace><Key.backspace>
Screenshot: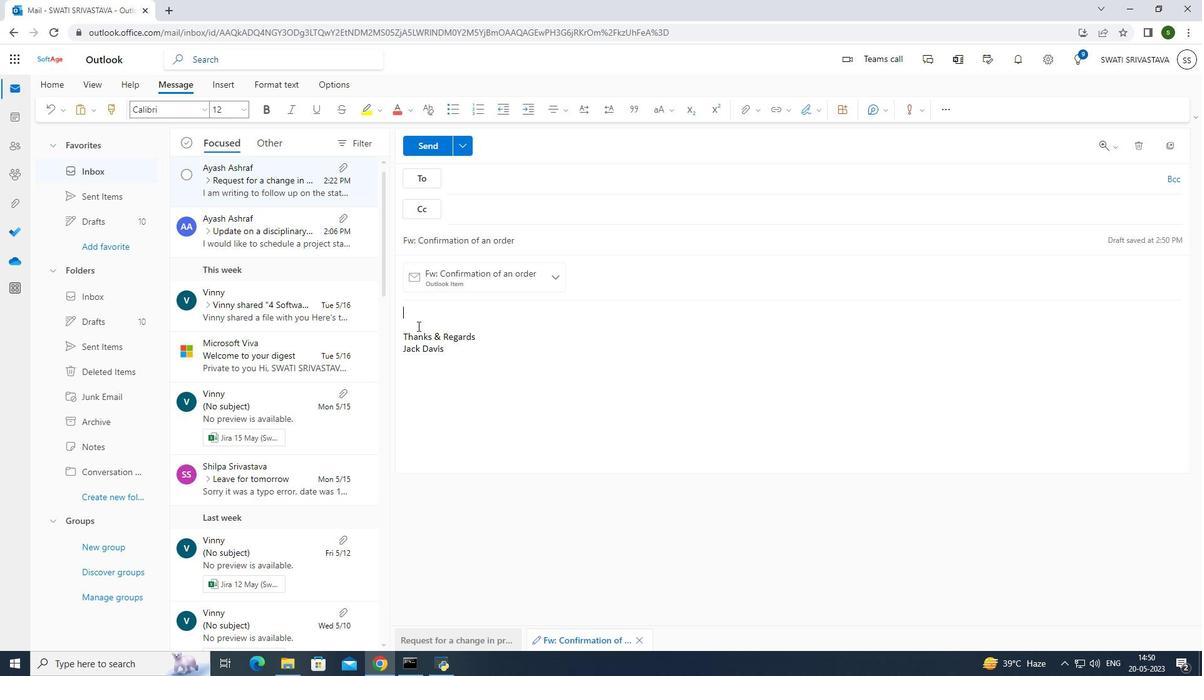 
Action: Mouse moved to (536, 232)
Screenshot: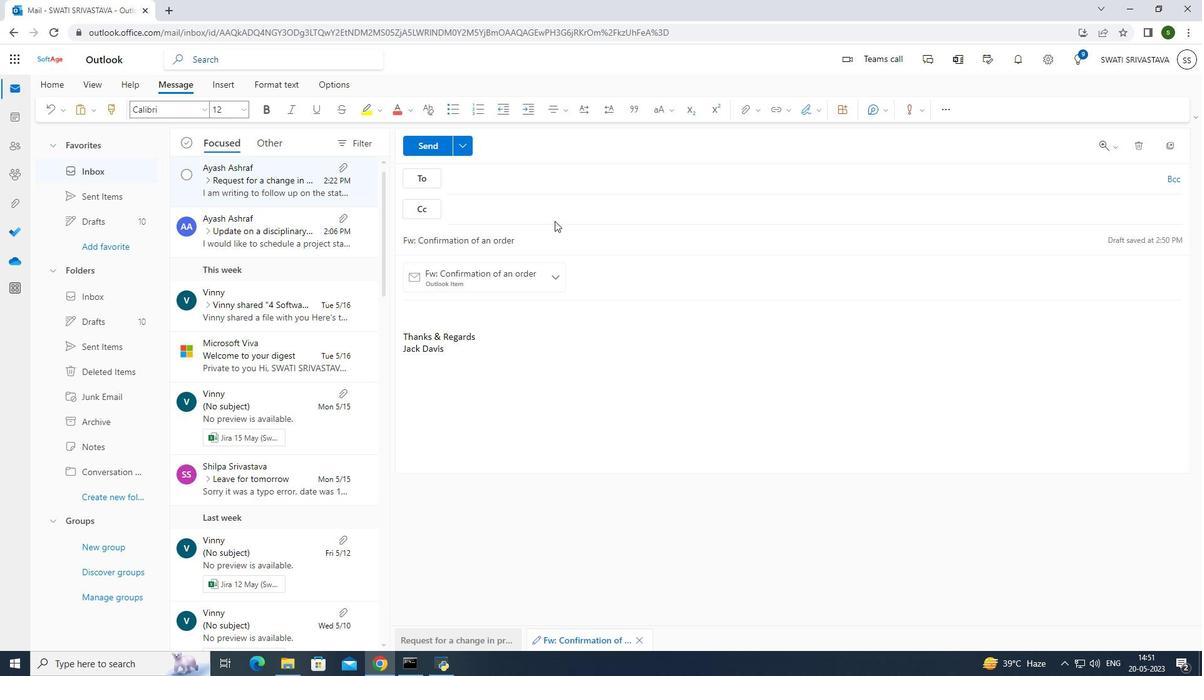 
Action: Mouse pressed left at (536, 232)
Screenshot: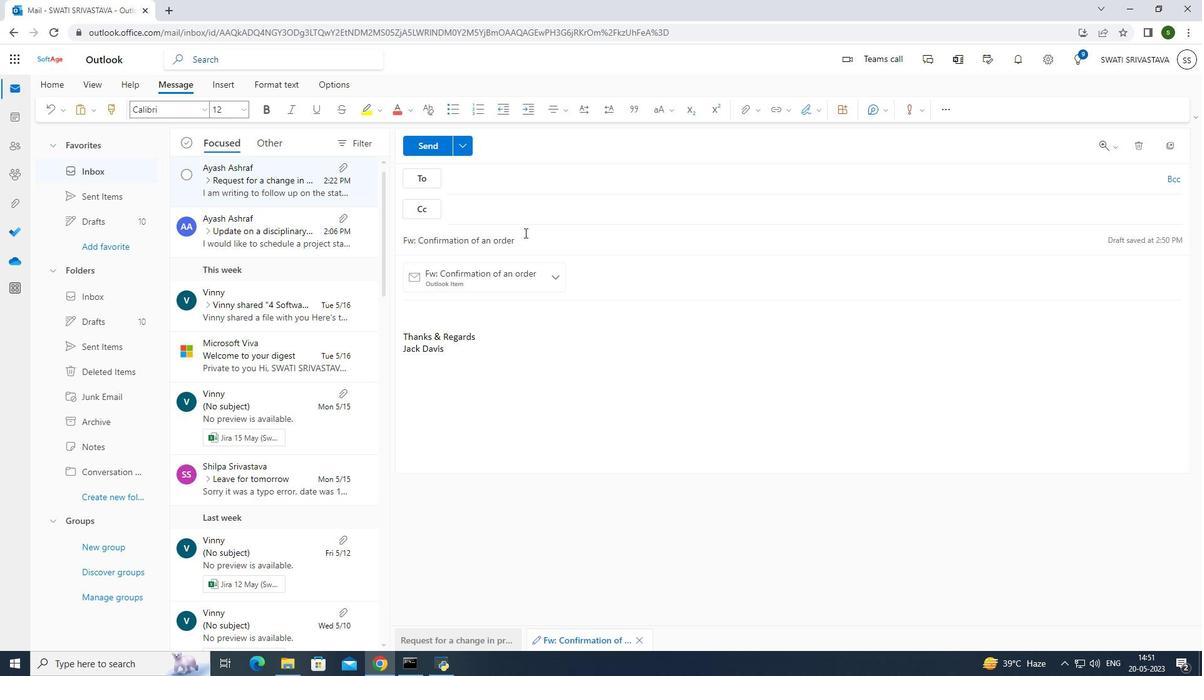 
Action: Mouse moved to (402, 234)
Screenshot: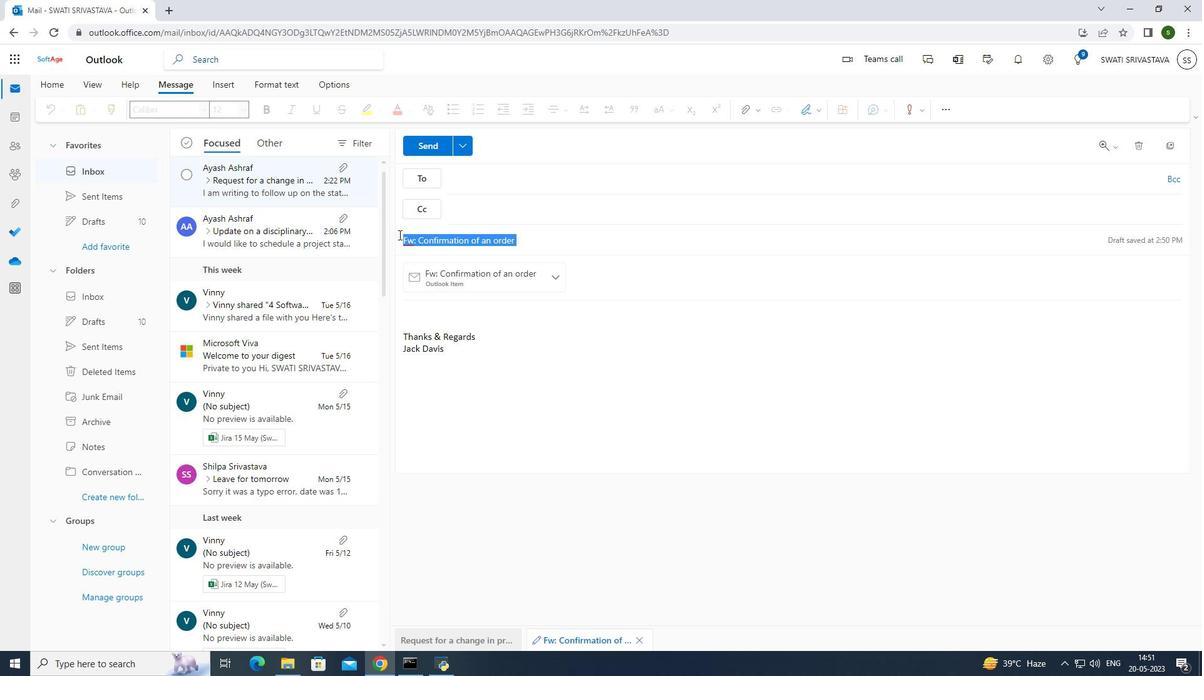 
Action: Key pressed <Key.caps_lock>T<Key.caps_lock>hankyou<Key.space><Key.left><Key.left><Key.left><Key.left><Key.space><Key.right><Key.right><Key.right><Key.right>for<Key.space>your<Key.space>support<Key.space>frp<Key.backspace>om<Key.space><Key.space><Key.backspace>softage.8<Key.shift>@softage.net
Screenshot: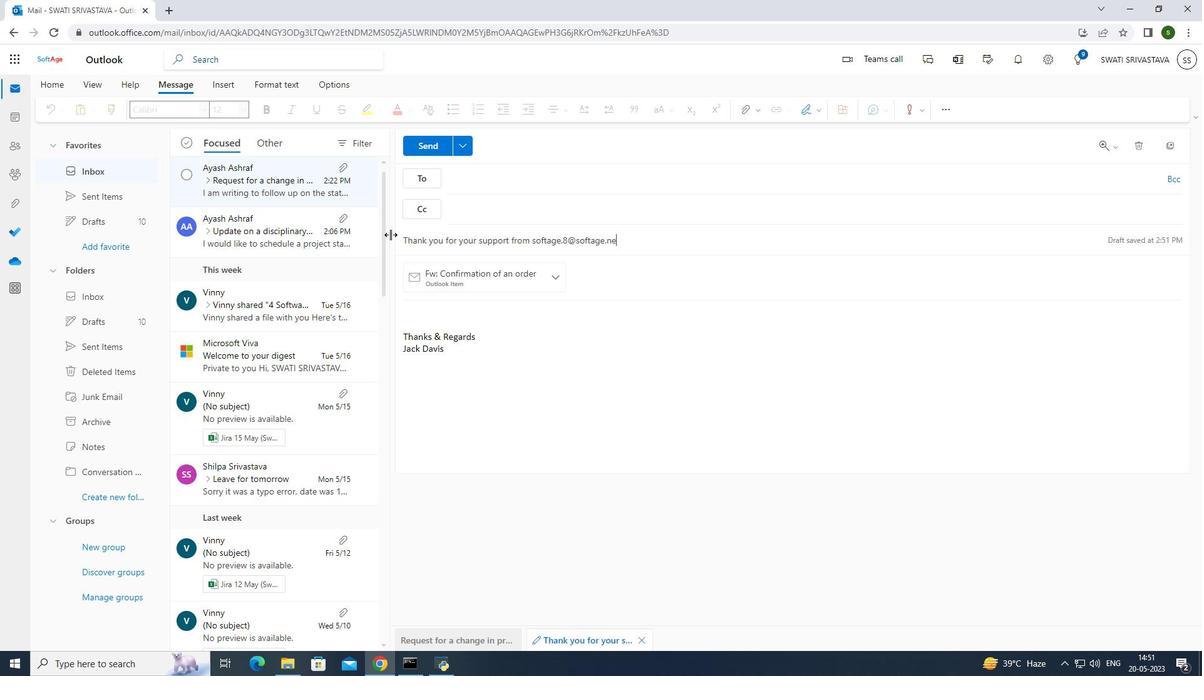 
Action: Mouse moved to (641, 240)
Screenshot: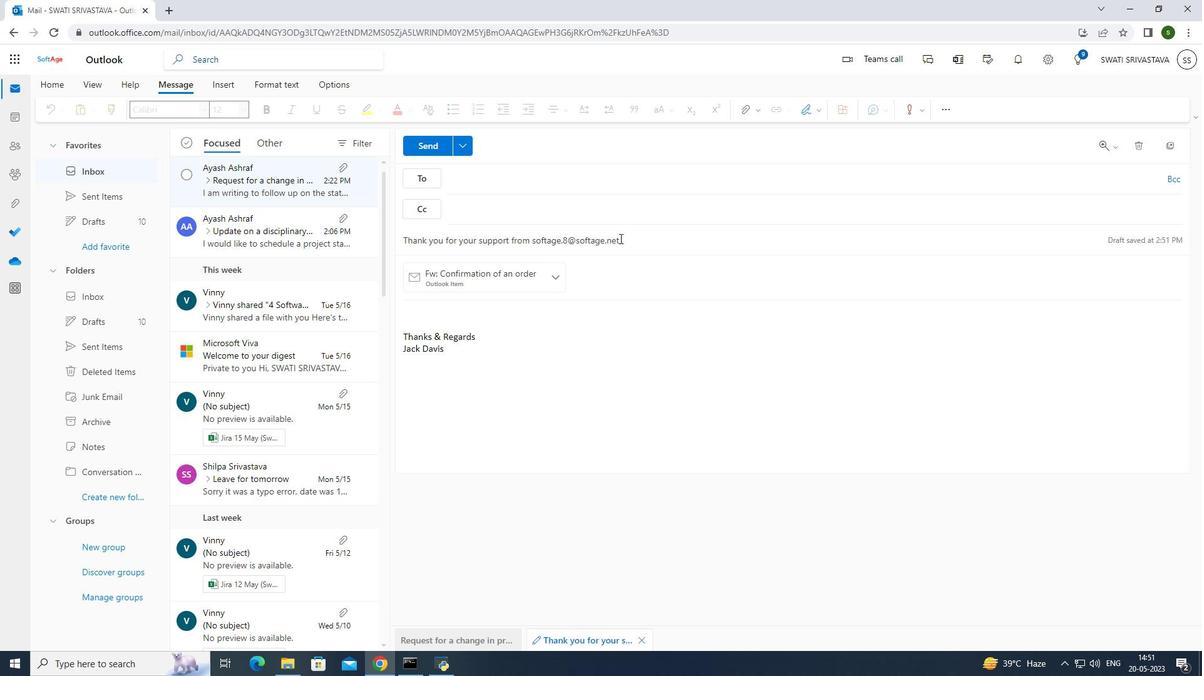 
Action: Mouse pressed left at (641, 240)
Screenshot: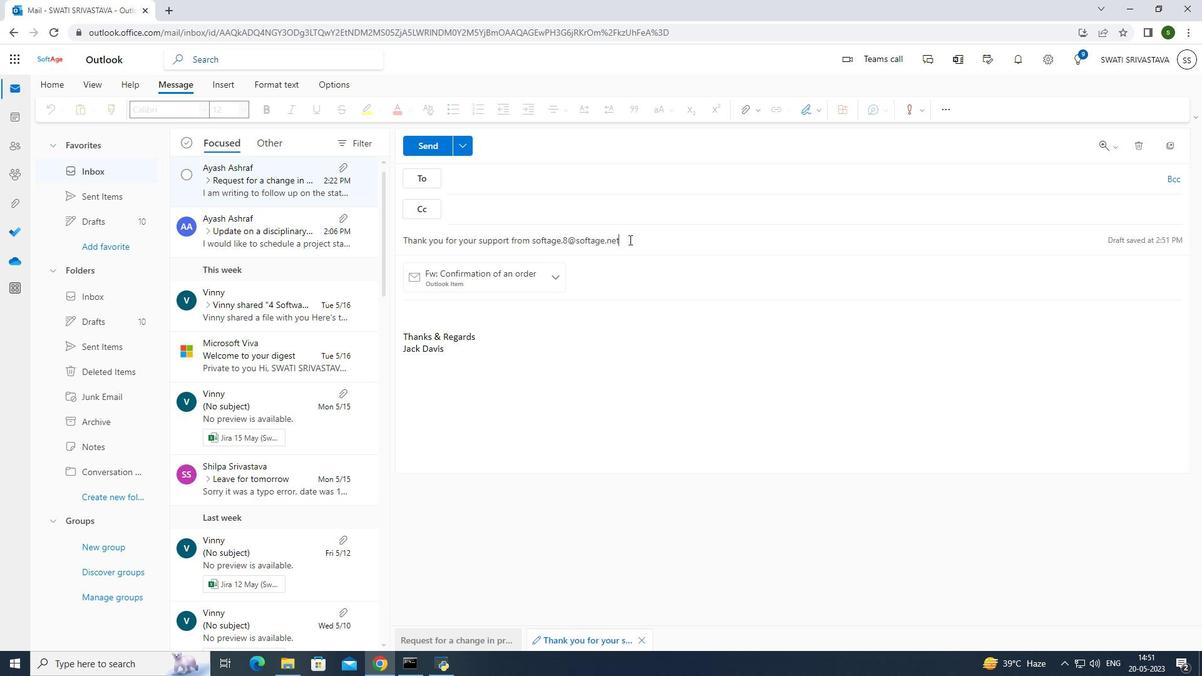 
Action: Mouse moved to (541, 245)
Screenshot: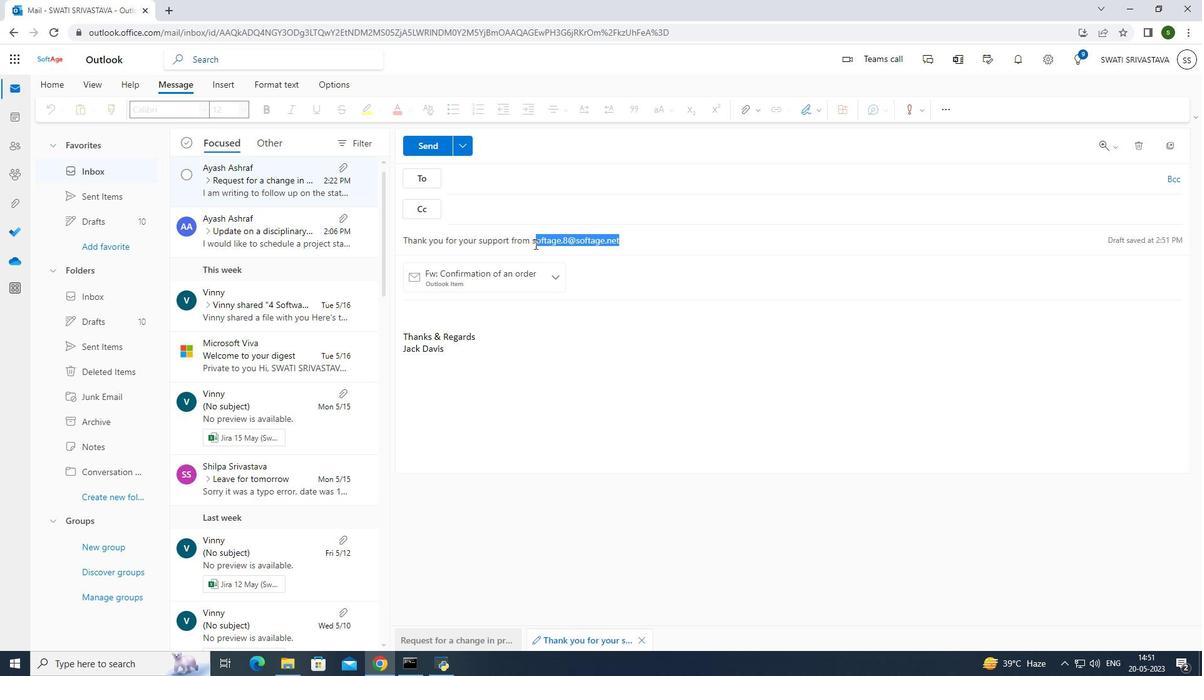 
Action: Key pressed <Key.delete>
Screenshot: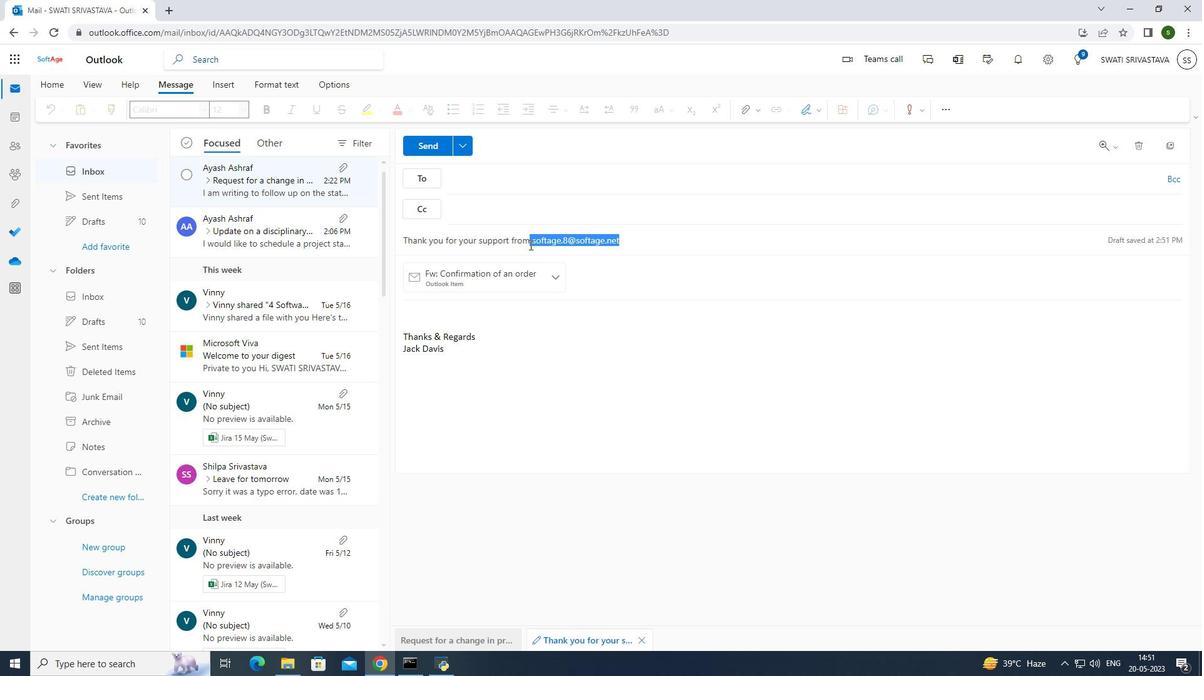 
Action: Mouse moved to (487, 175)
Screenshot: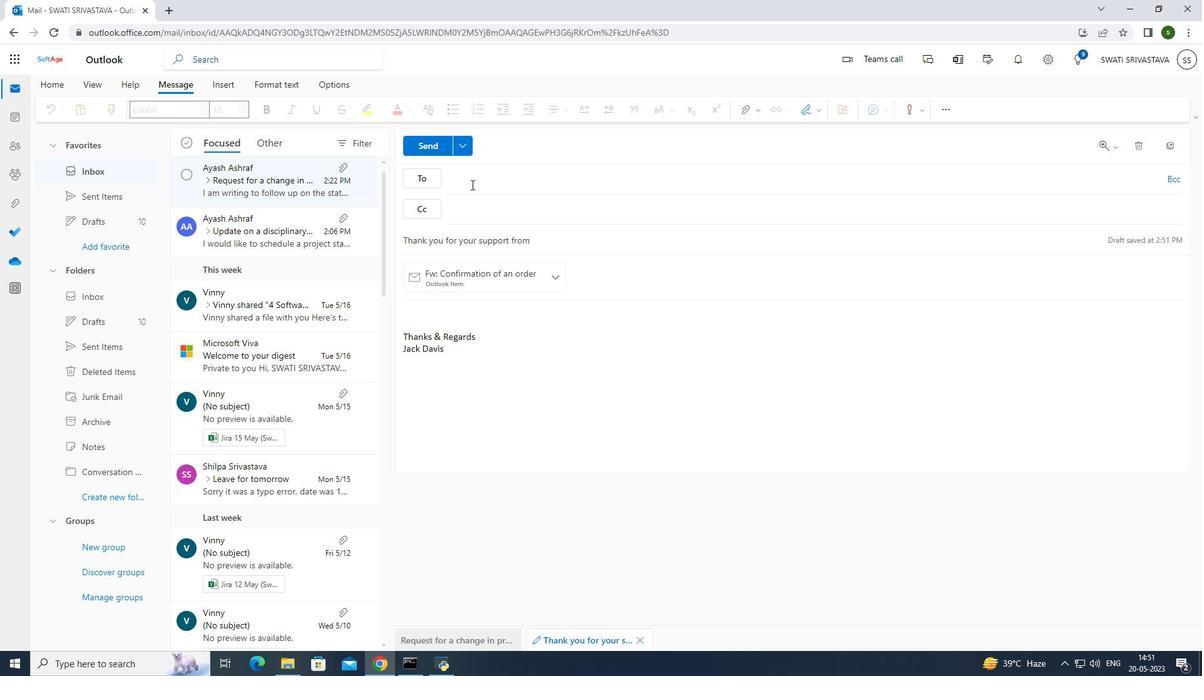 
Action: Mouse pressed left at (487, 175)
Screenshot: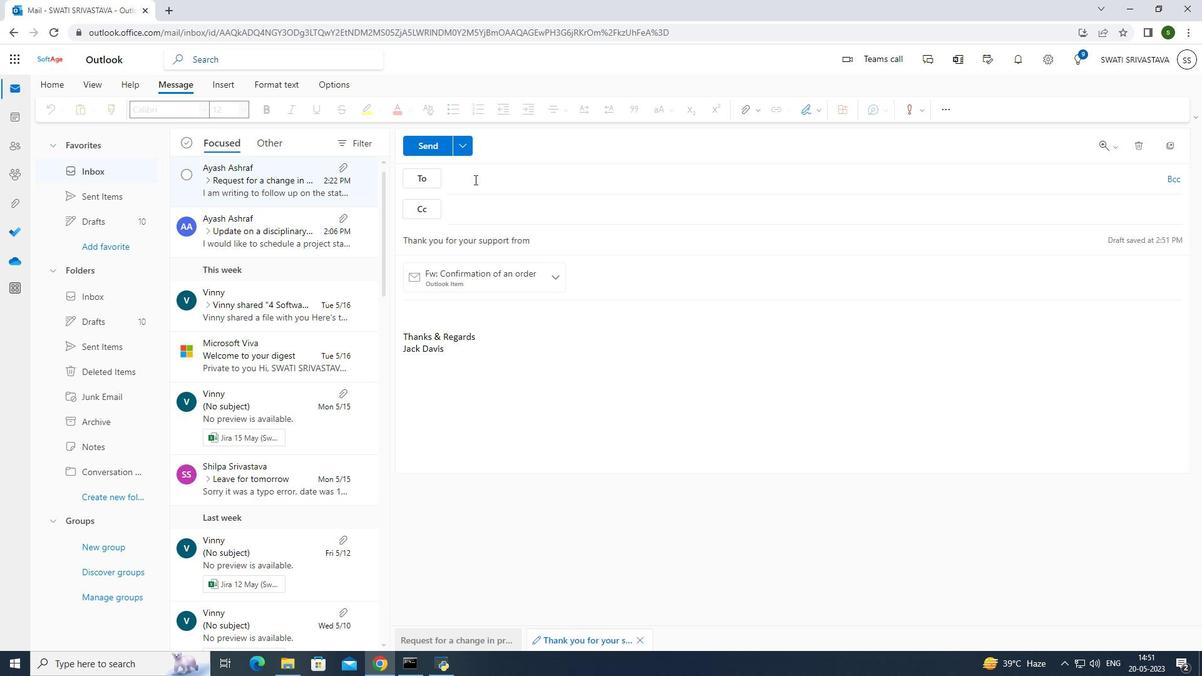 
Action: Mouse moved to (487, 175)
Screenshot: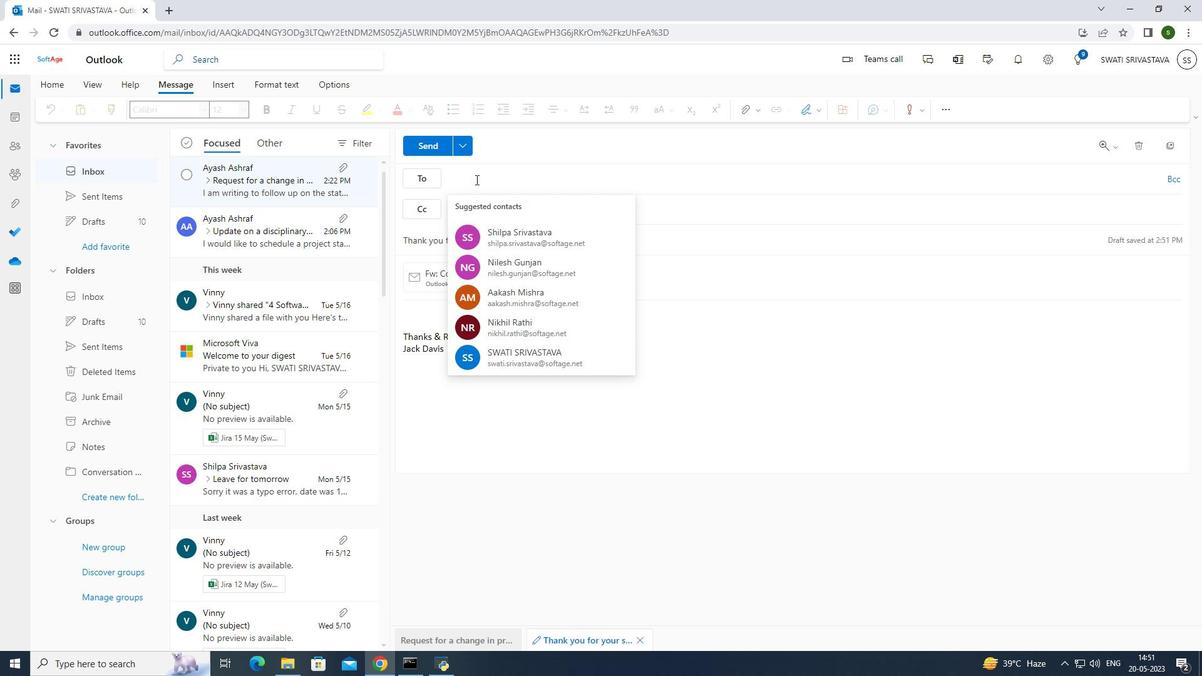 
Action: Key pressed softage.3<Key.shift>@softage.net
Screenshot: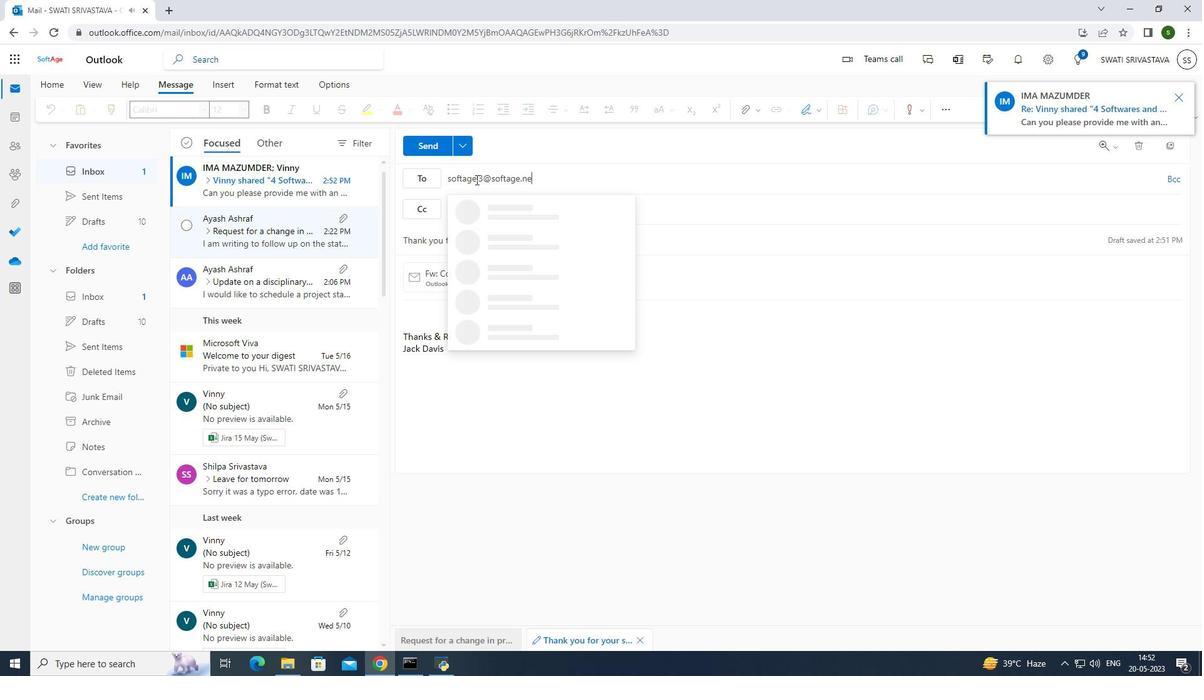 
Action: Mouse moved to (507, 208)
Screenshot: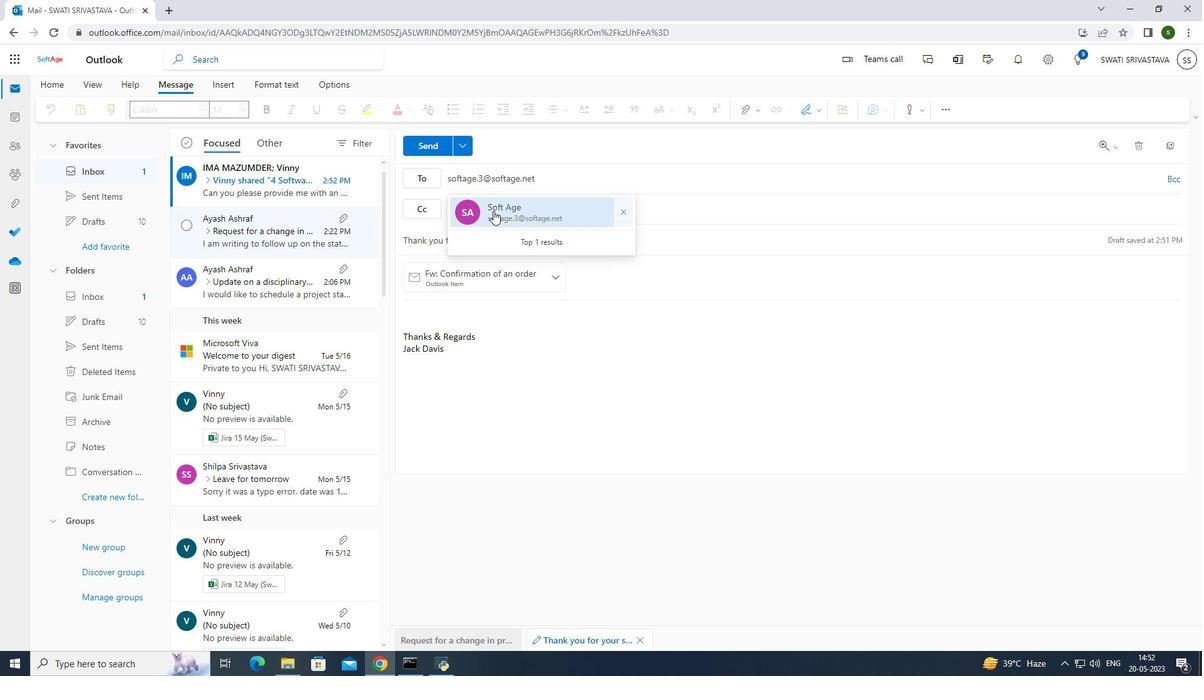 
Action: Mouse pressed left at (507, 208)
Screenshot: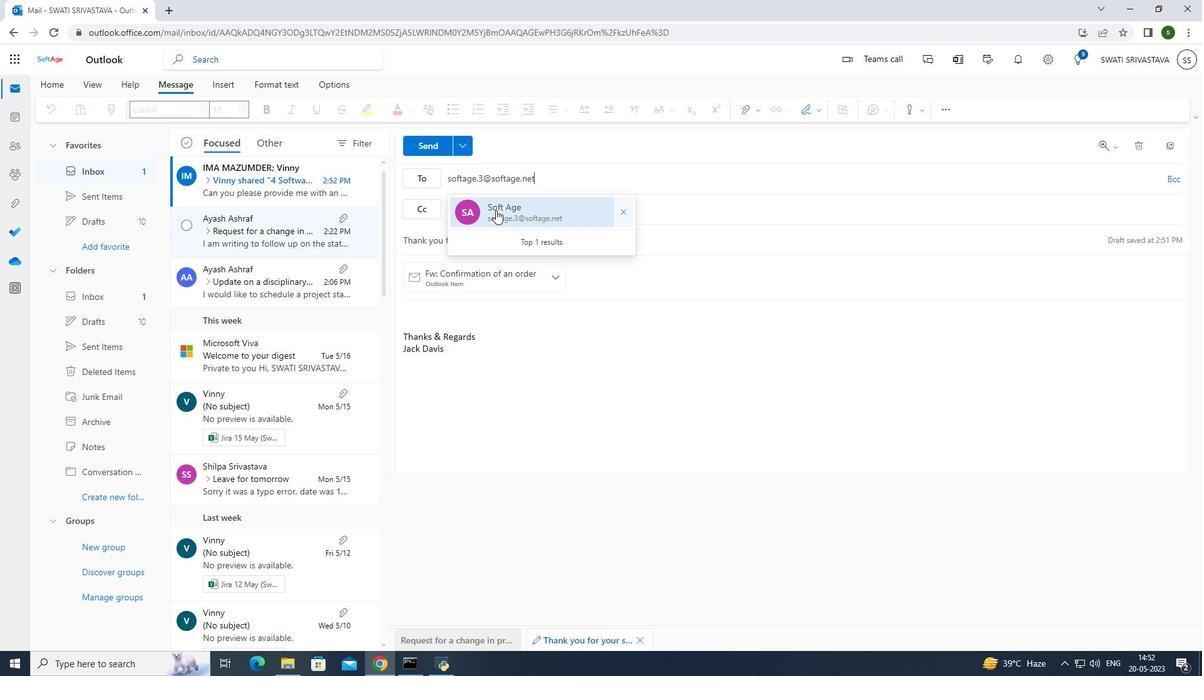 
Action: Mouse moved to (625, 180)
Screenshot: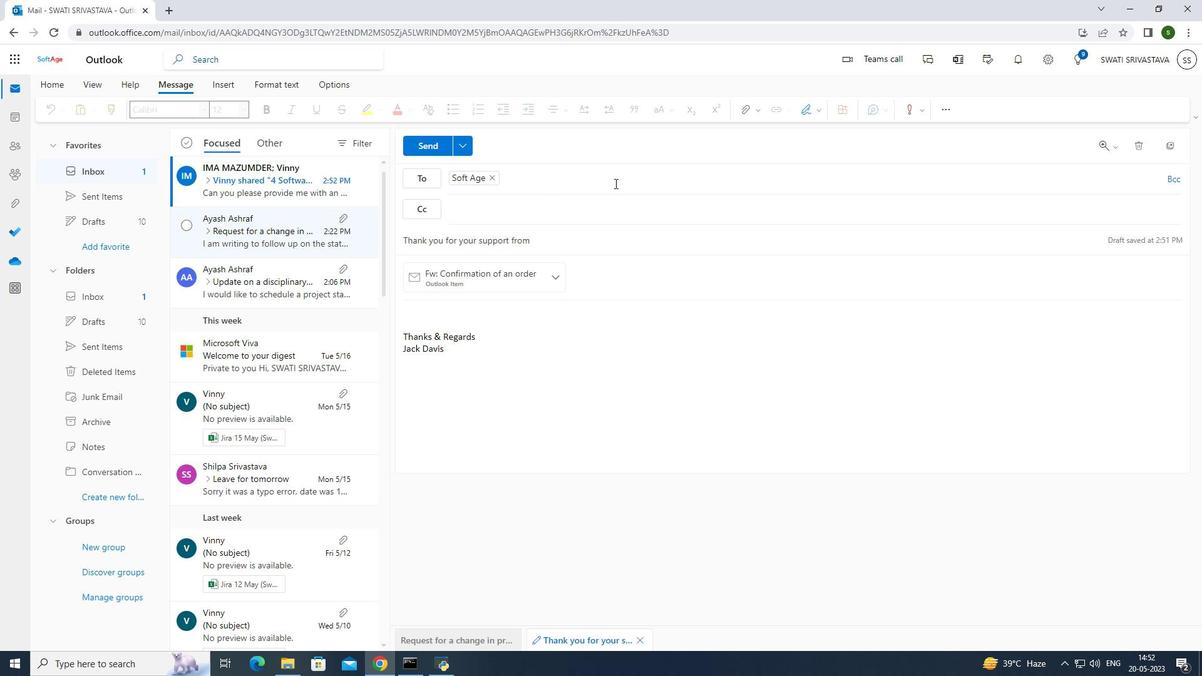 
Action: Key pressed softage.4<Key.shift>@softage.net
Screenshot: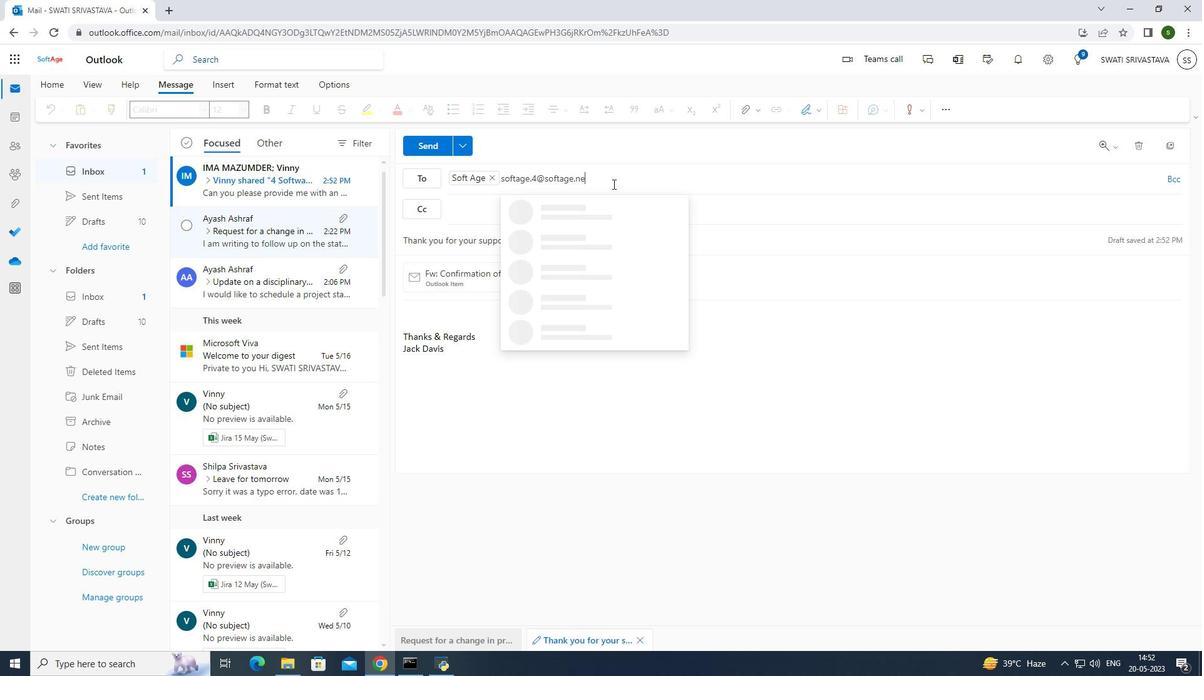 
Action: Mouse moved to (623, 202)
Screenshot: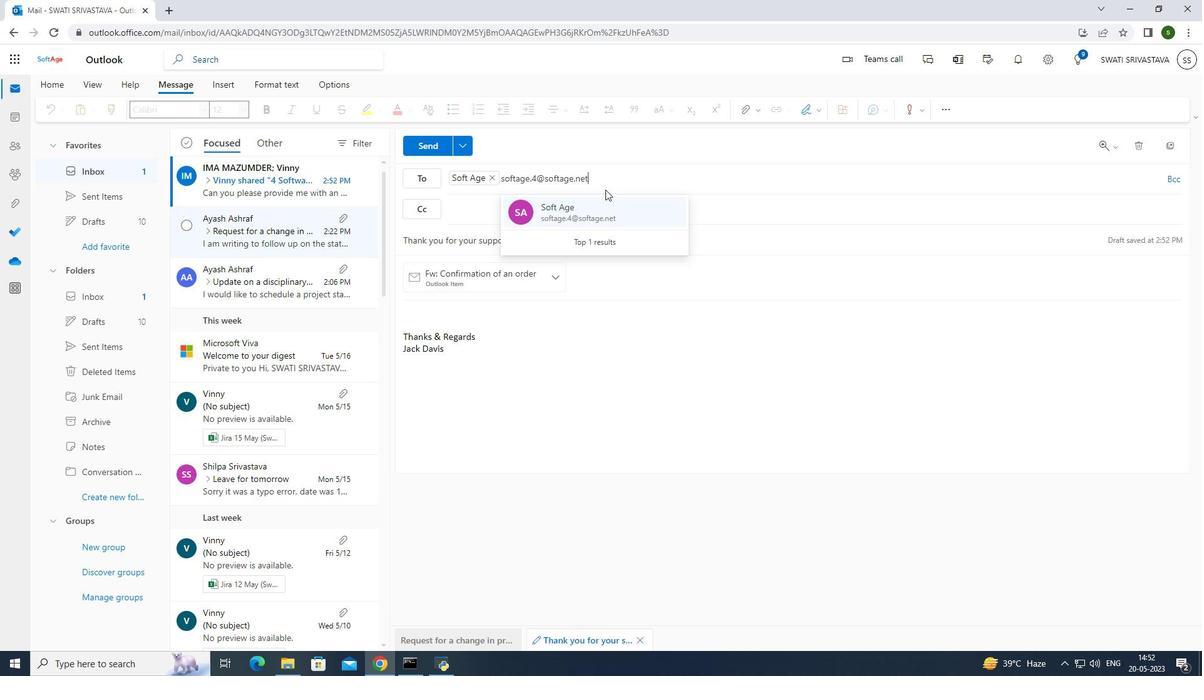
Action: Mouse pressed left at (623, 202)
Screenshot: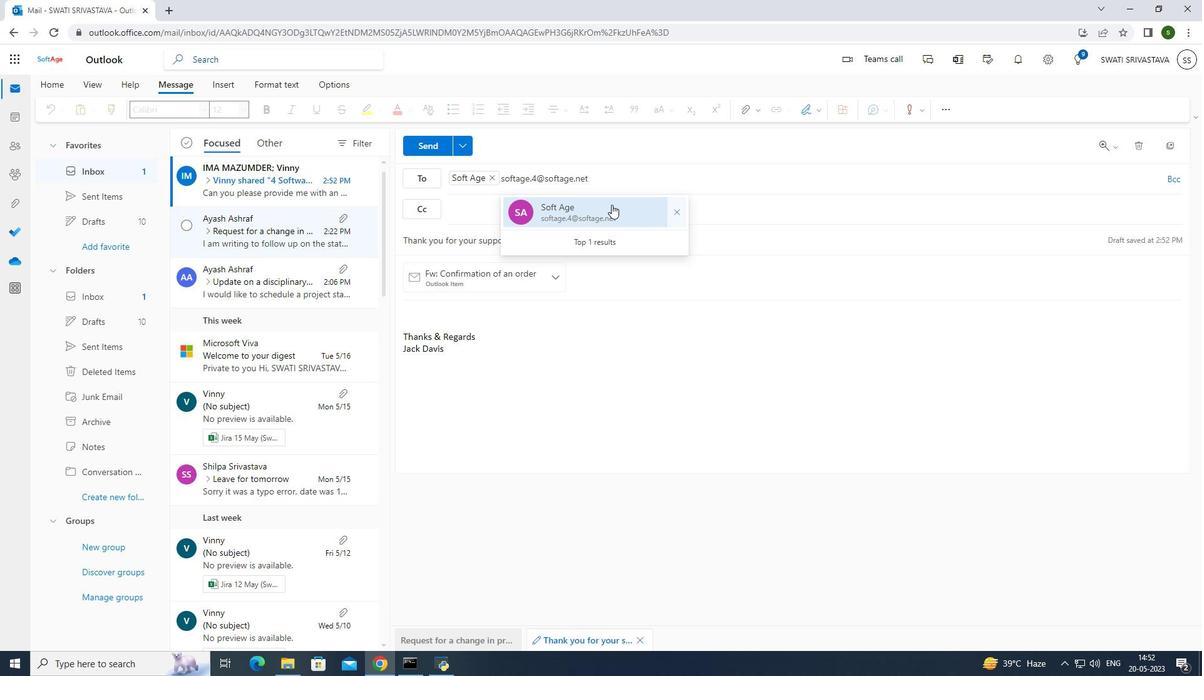 
Action: Mouse moved to (1182, 177)
Screenshot: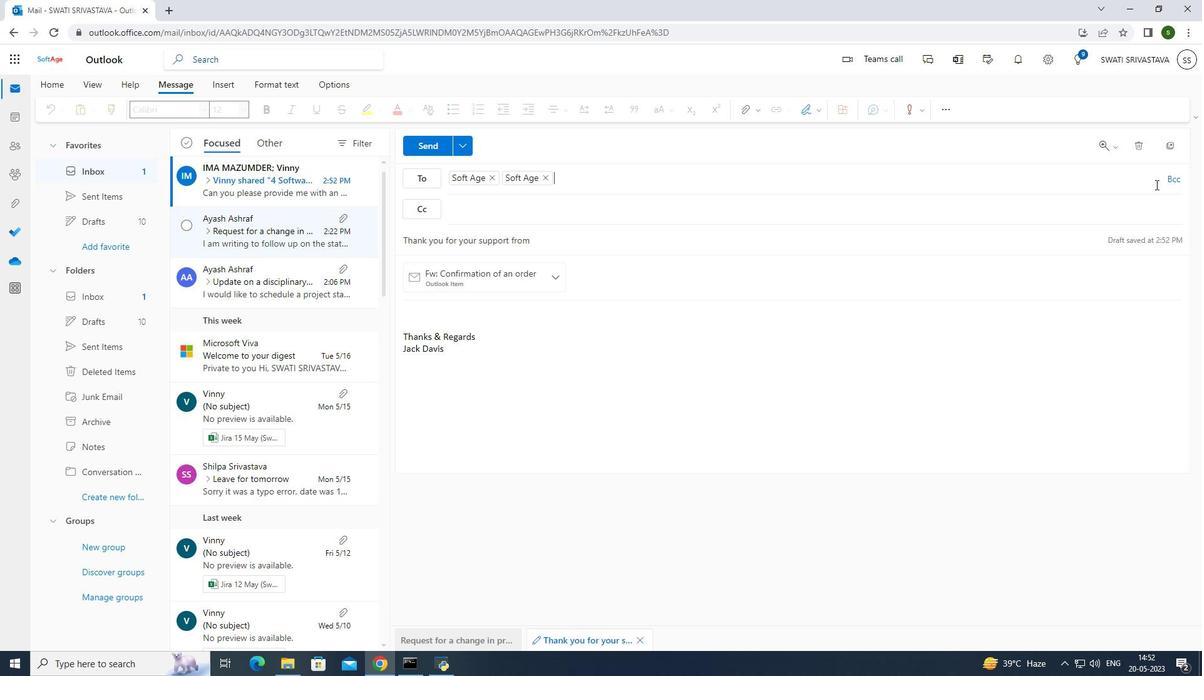 
Action: Mouse pressed left at (1182, 177)
Screenshot: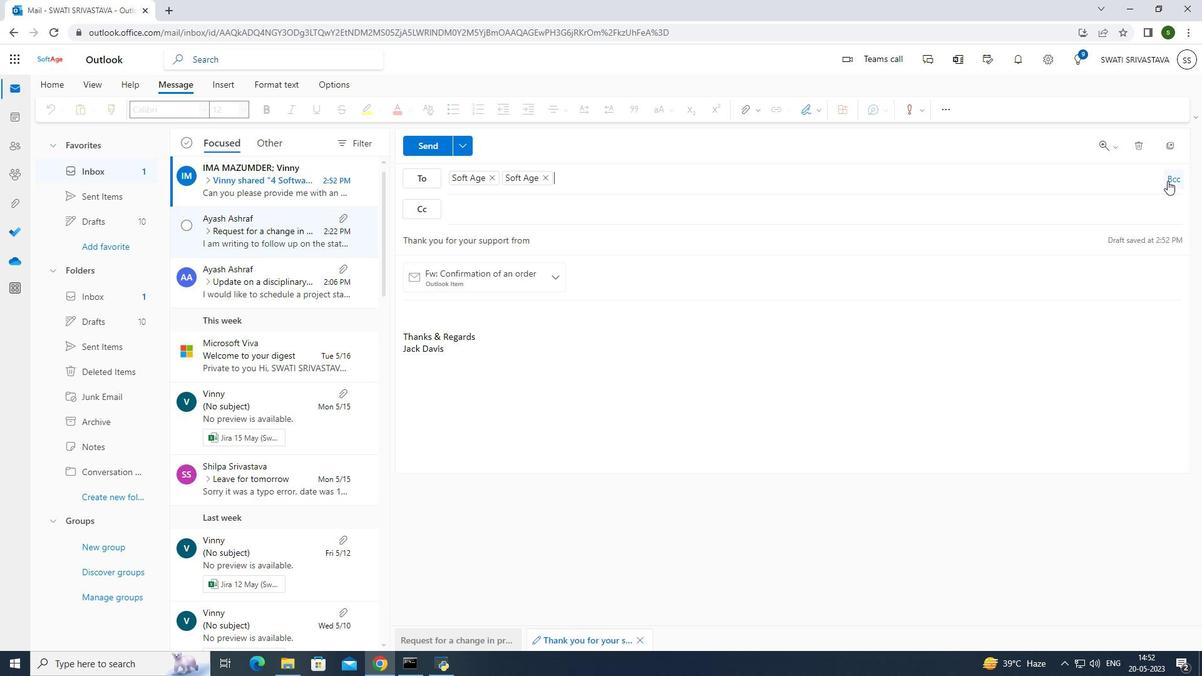 
Action: Mouse moved to (506, 235)
Screenshot: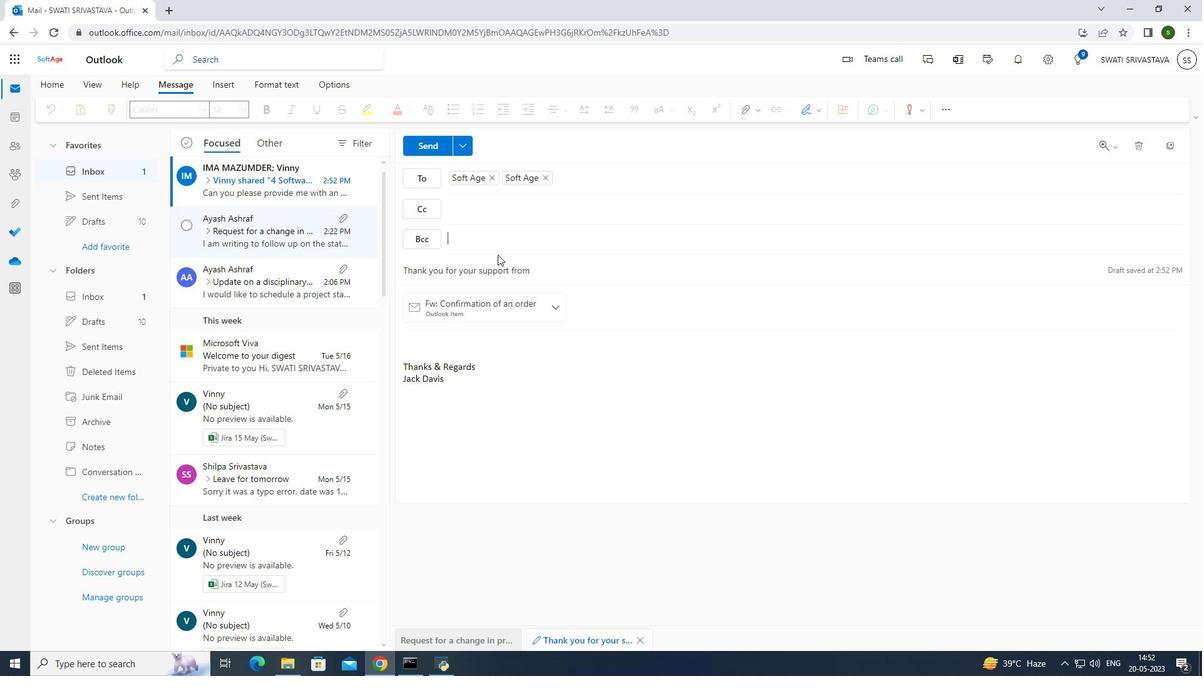 
Action: Mouse pressed left at (506, 235)
Screenshot: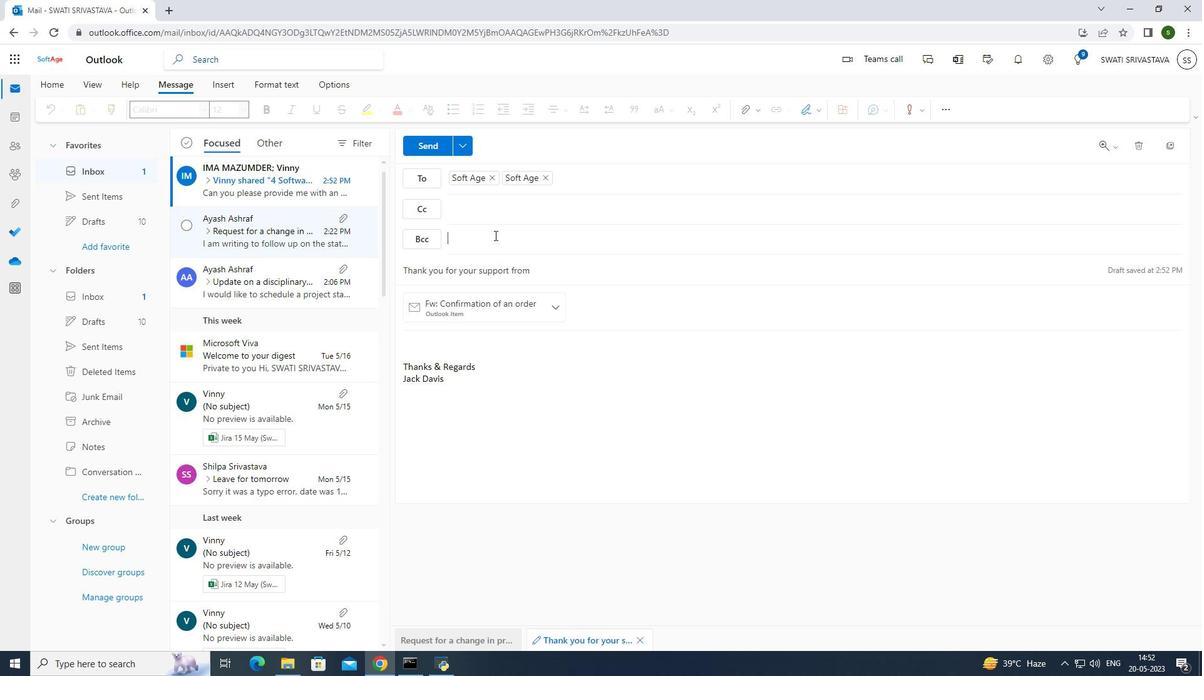 
Action: Mouse moved to (504, 234)
Screenshot: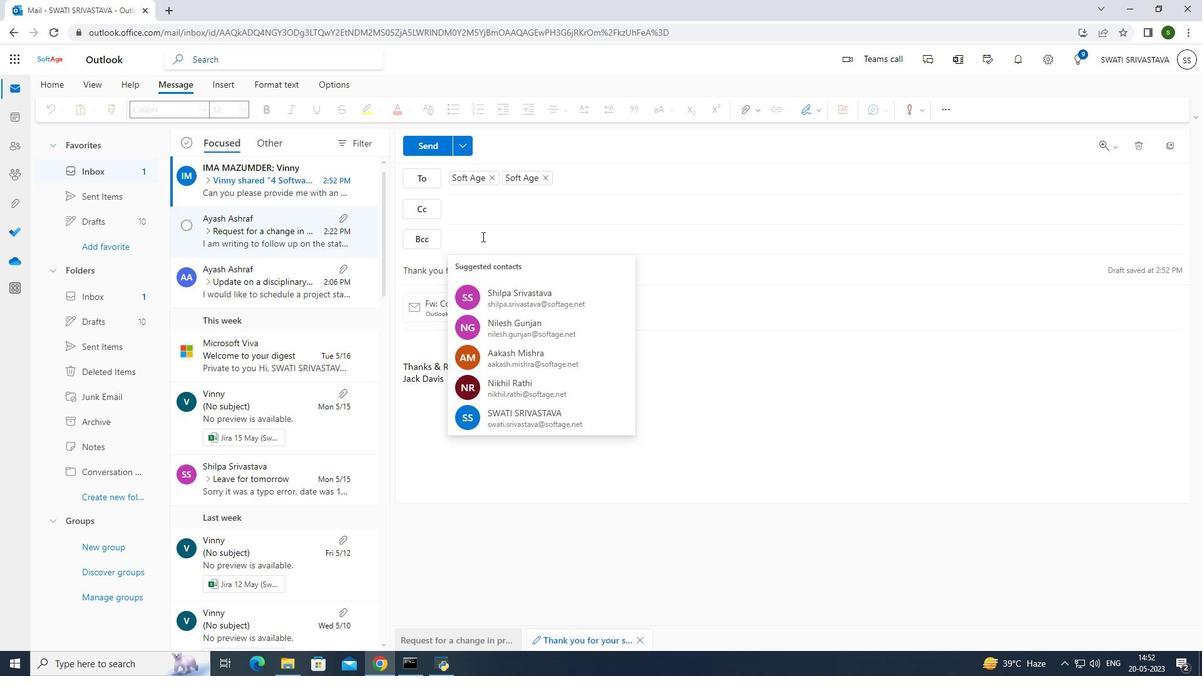 
Action: Key pressed softage.5<Key.shift>@s
Screenshot: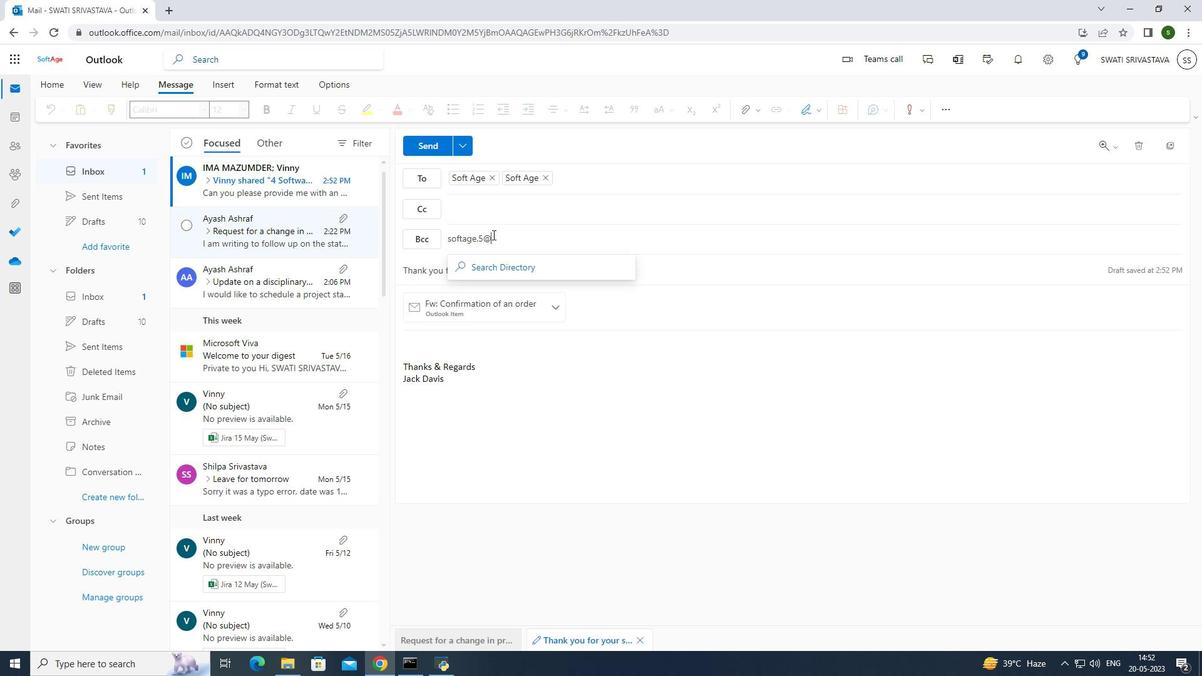 
Action: Mouse moved to (504, 234)
Screenshot: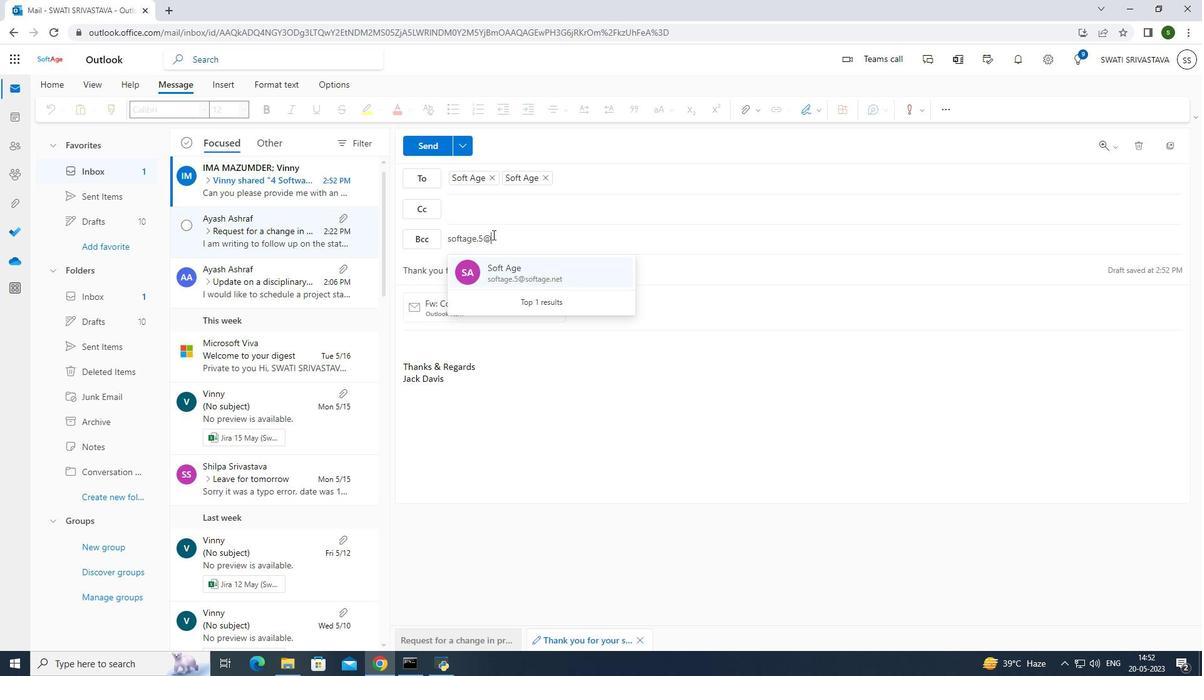 
Action: Key pressed oftage.net
Screenshot: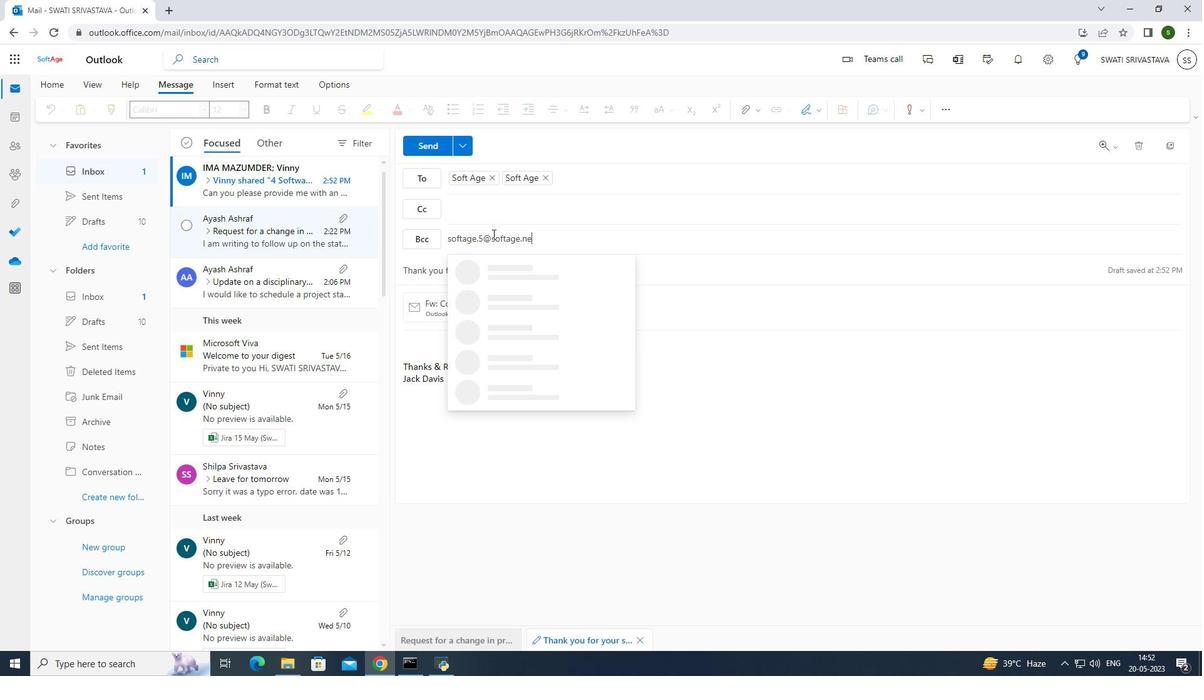 
Action: Mouse moved to (574, 263)
Screenshot: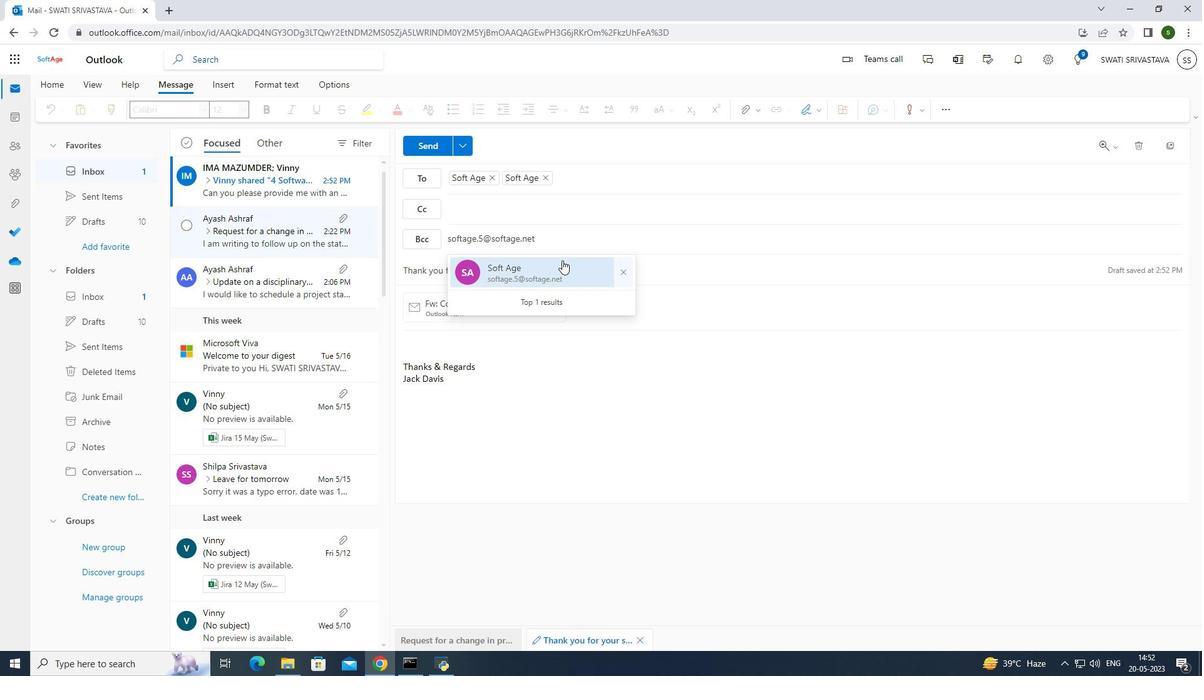 
Action: Mouse pressed left at (574, 263)
Screenshot: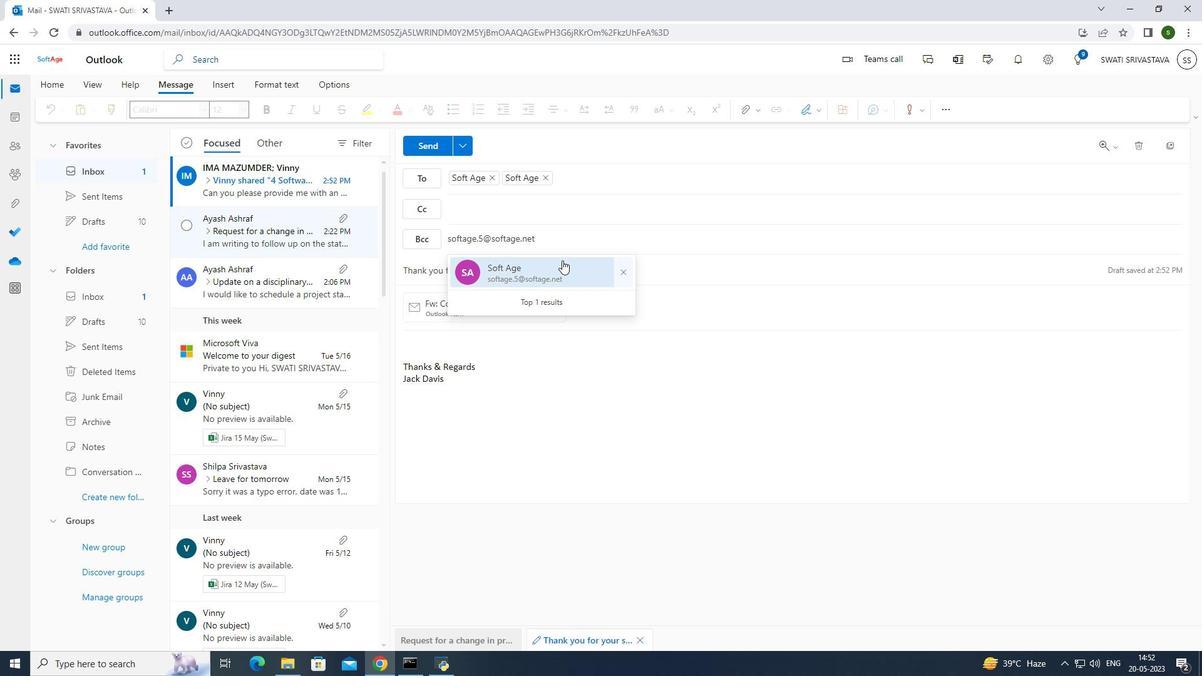 
Action: Mouse moved to (435, 356)
Screenshot: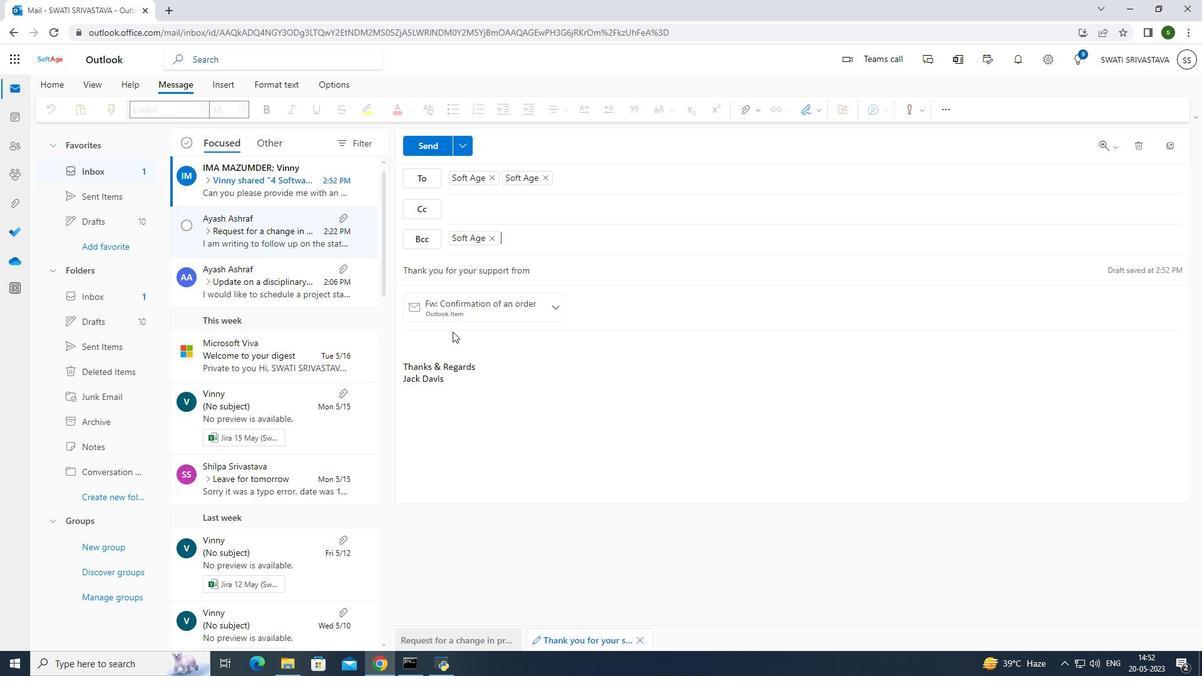 
Action: Mouse pressed left at (435, 356)
Screenshot: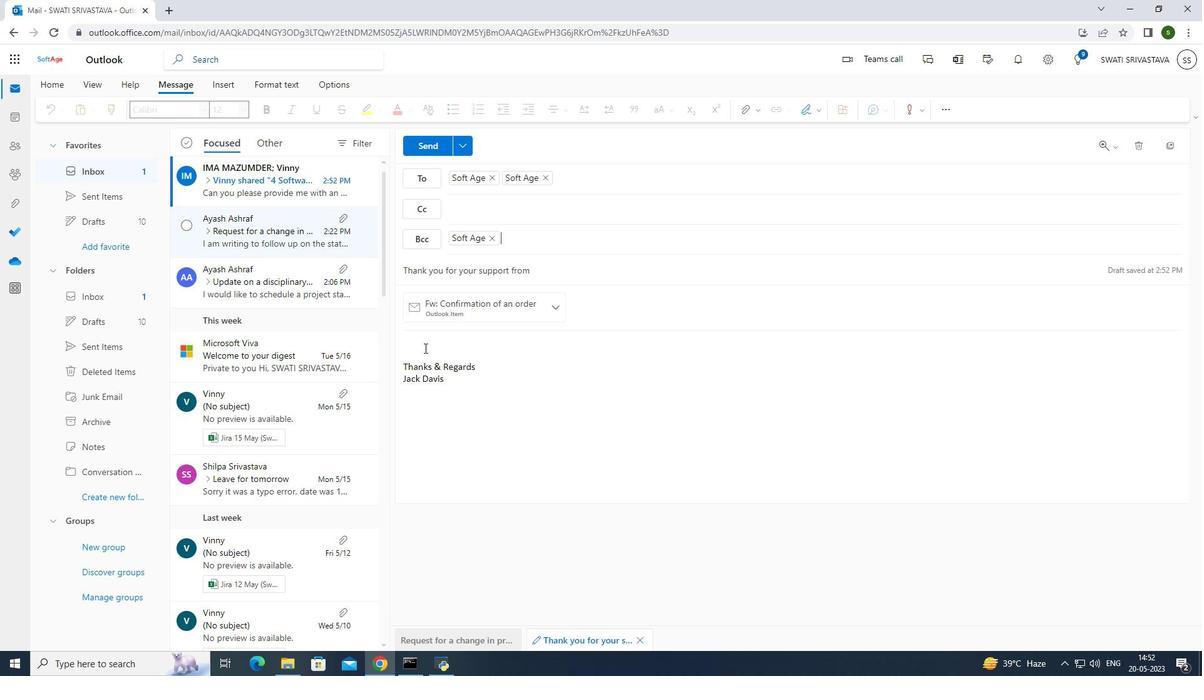 
Action: Mouse moved to (422, 346)
Screenshot: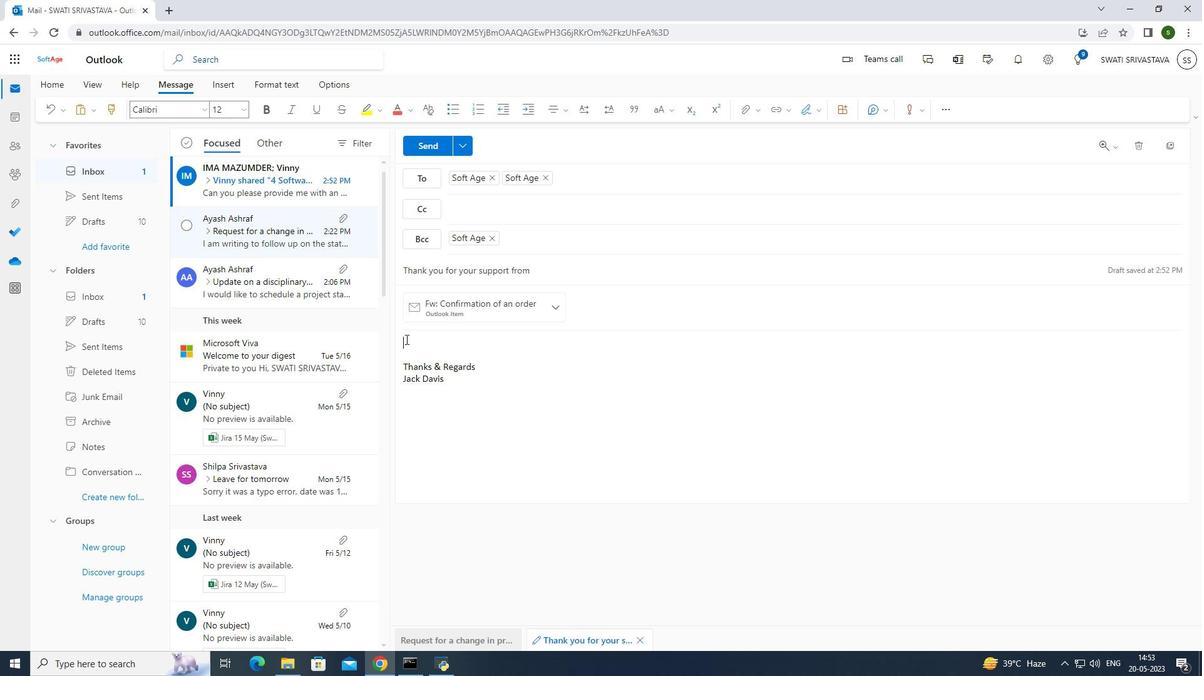
Action: Key pressed <Key.caps_lock>P<Key.caps_lock>lease<Key.space>let<Key.space>me<Key.space>know<Key.space>if<Key.space>there<Key.space>are<Key.space>any<Key.space>concerns<Key.space>with<Key.space>the<Key.space>project<Key.space>budget<Key.space>management.
Screenshot: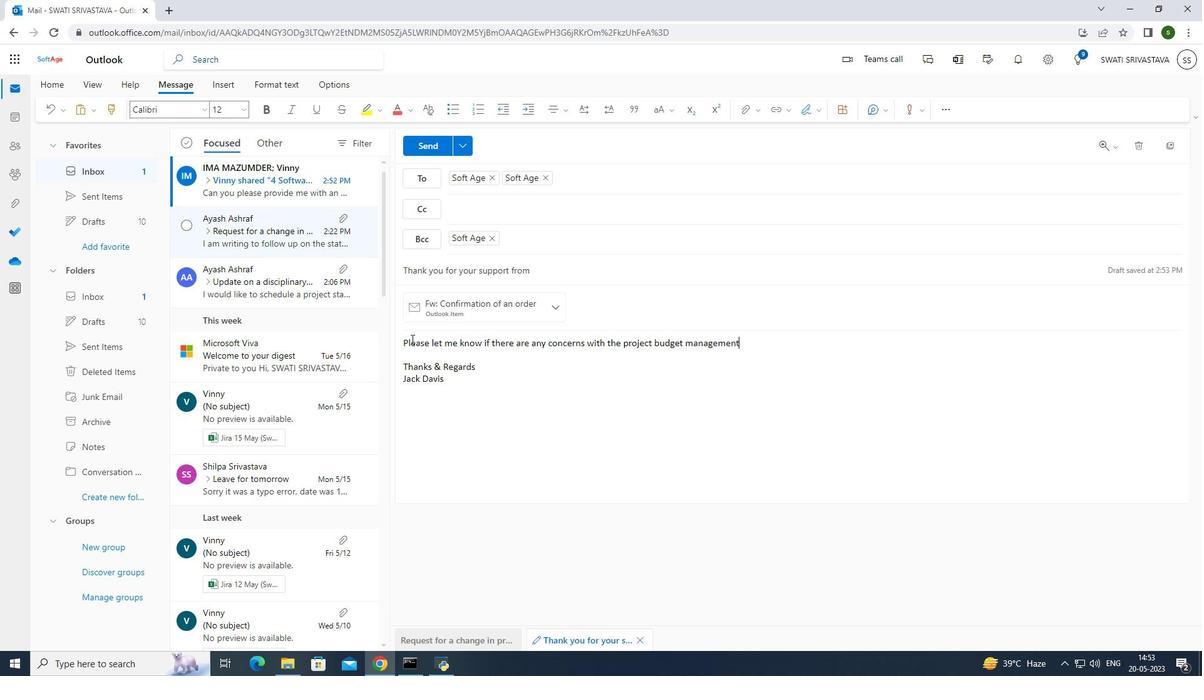 
Action: Mouse moved to (466, 395)
Screenshot: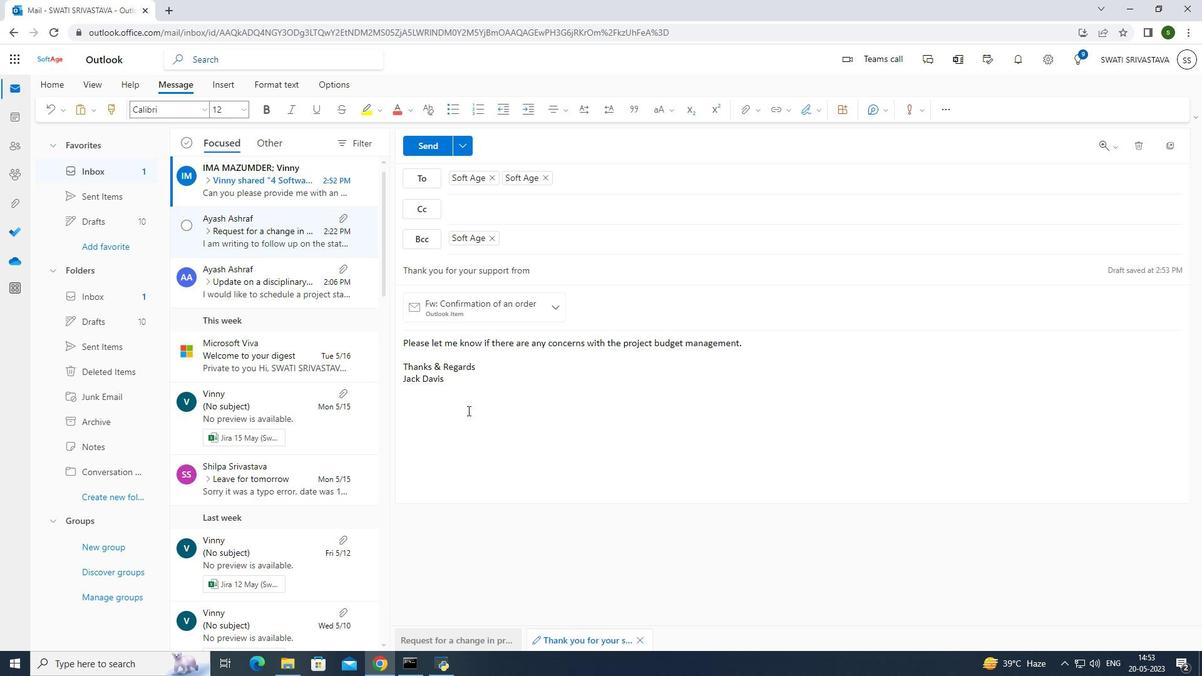 
Action: Mouse pressed left at (466, 395)
Screenshot: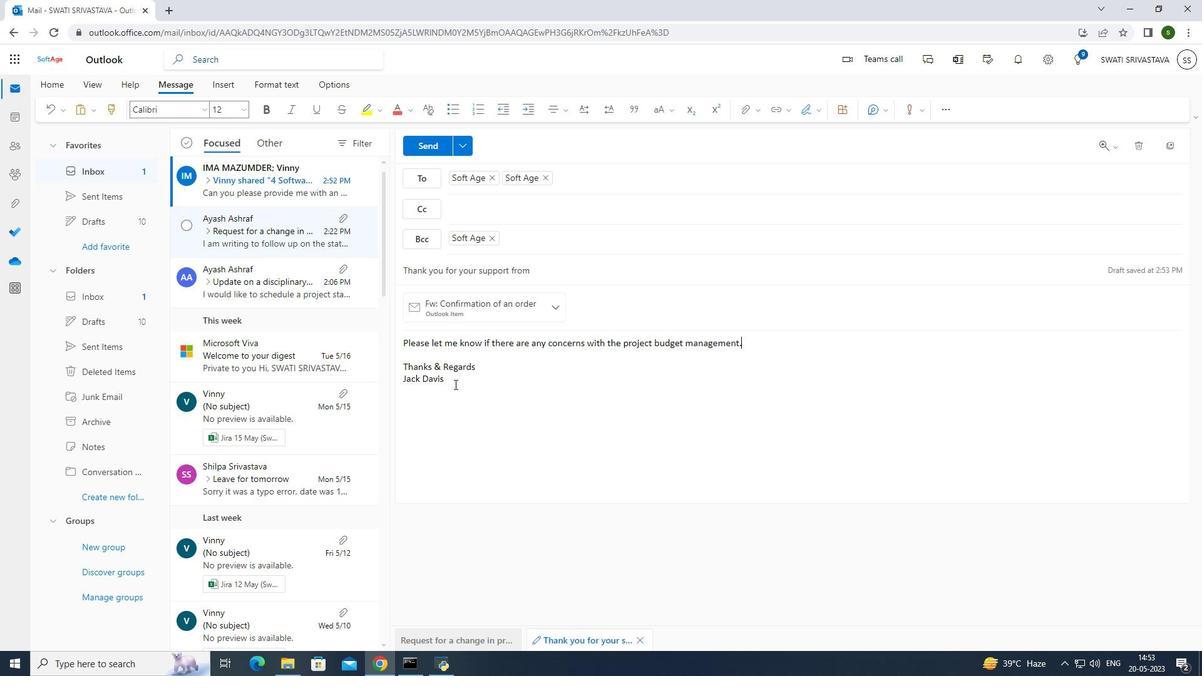 
Action: Mouse moved to (465, 395)
Screenshot: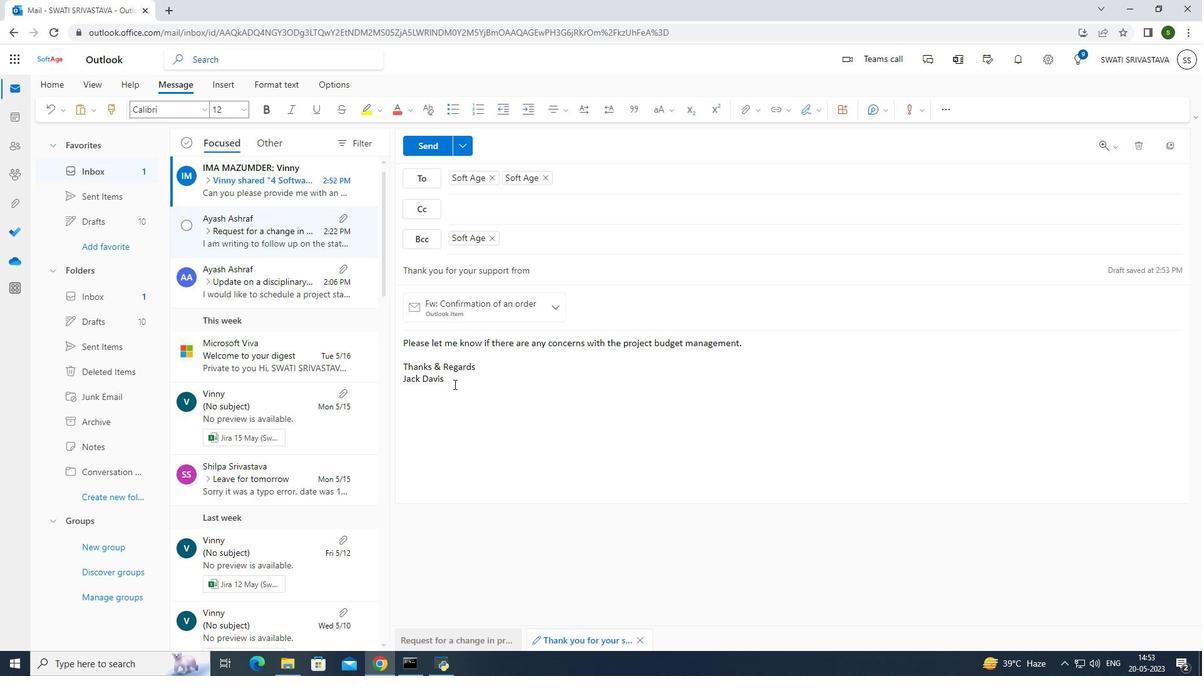 
